 Task: Find connections with filter location Bhandāra with filter topic #Jobpostingwith filter profile language French with filter current company Yara Brasil with filter school Careers for Engineering students with filter industry Amusement Parks and Arcades with filter service category Interaction Design with filter keywords title Content Marketing Manager
Action: Mouse moved to (553, 74)
Screenshot: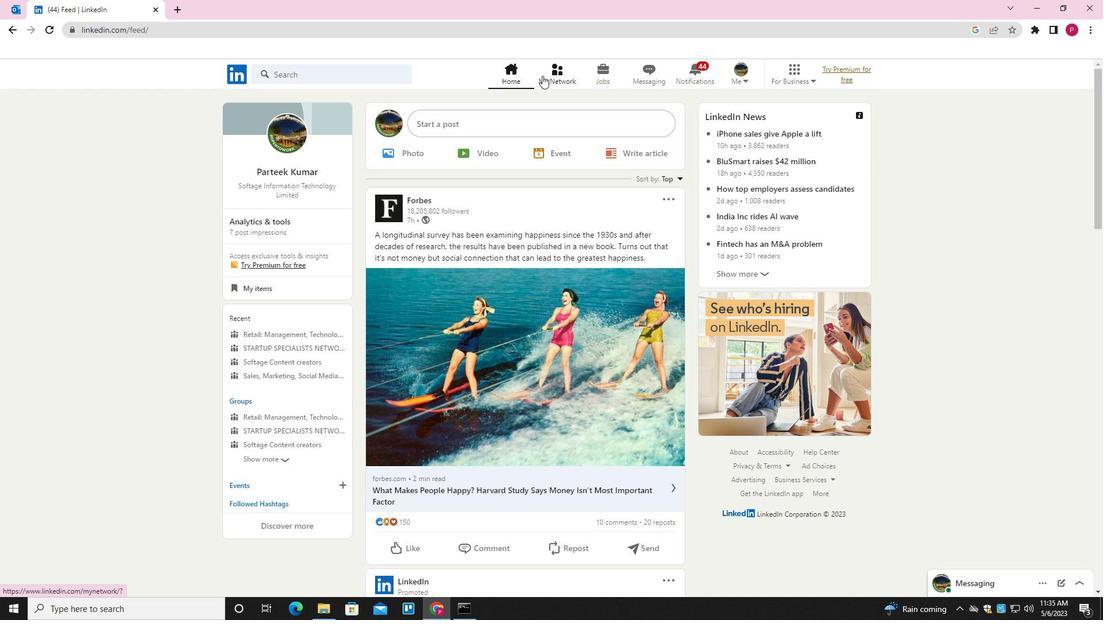 
Action: Mouse pressed left at (553, 74)
Screenshot: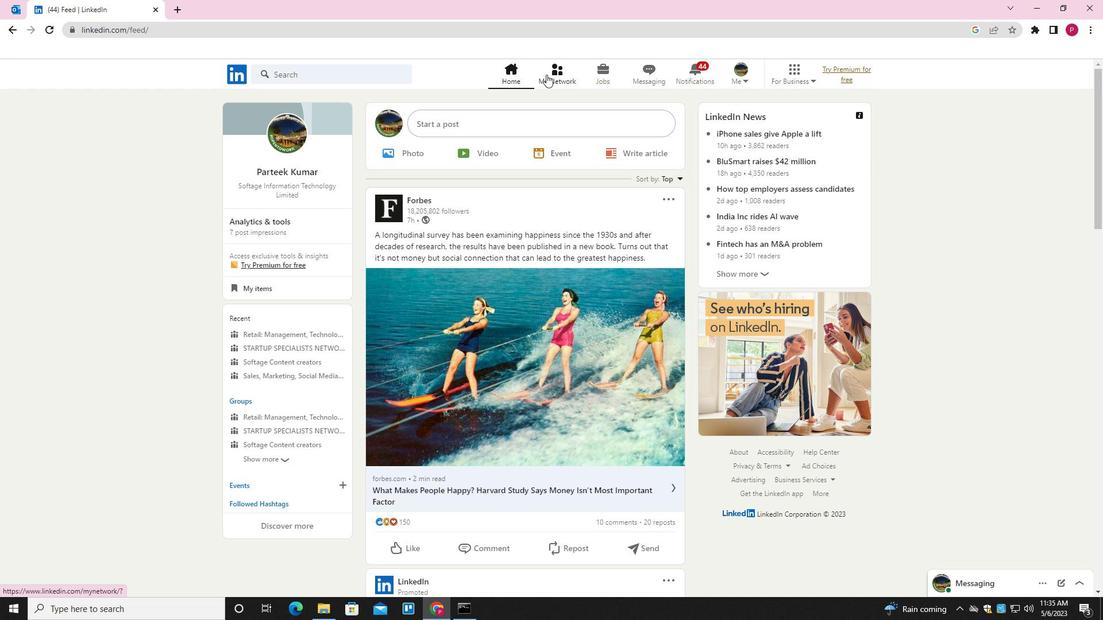 
Action: Mouse moved to (332, 137)
Screenshot: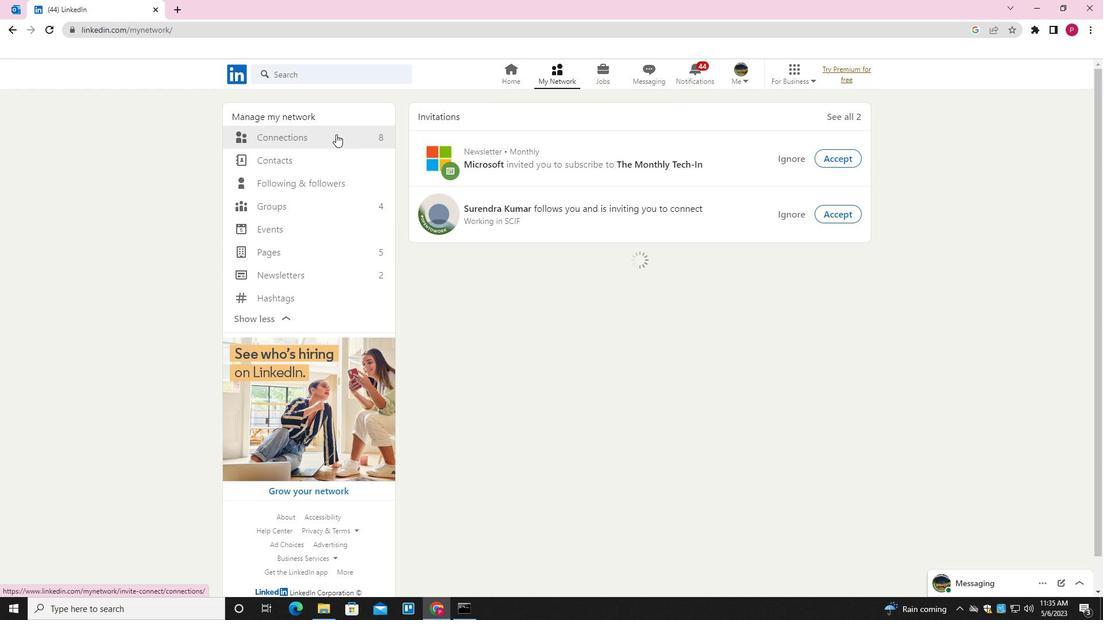 
Action: Mouse pressed left at (332, 137)
Screenshot: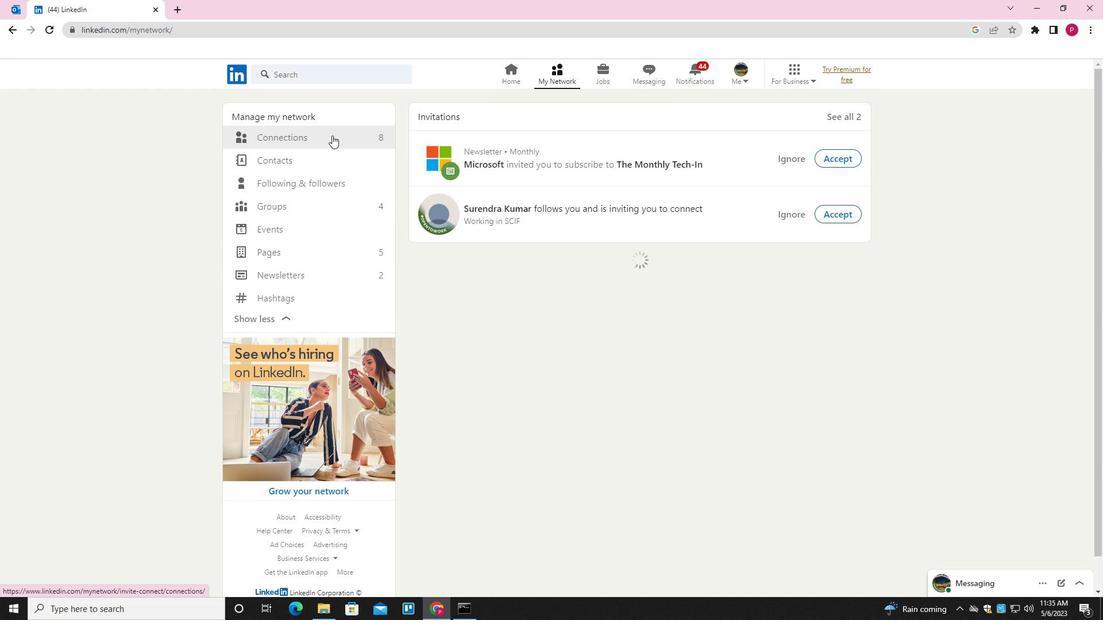 
Action: Mouse moved to (620, 134)
Screenshot: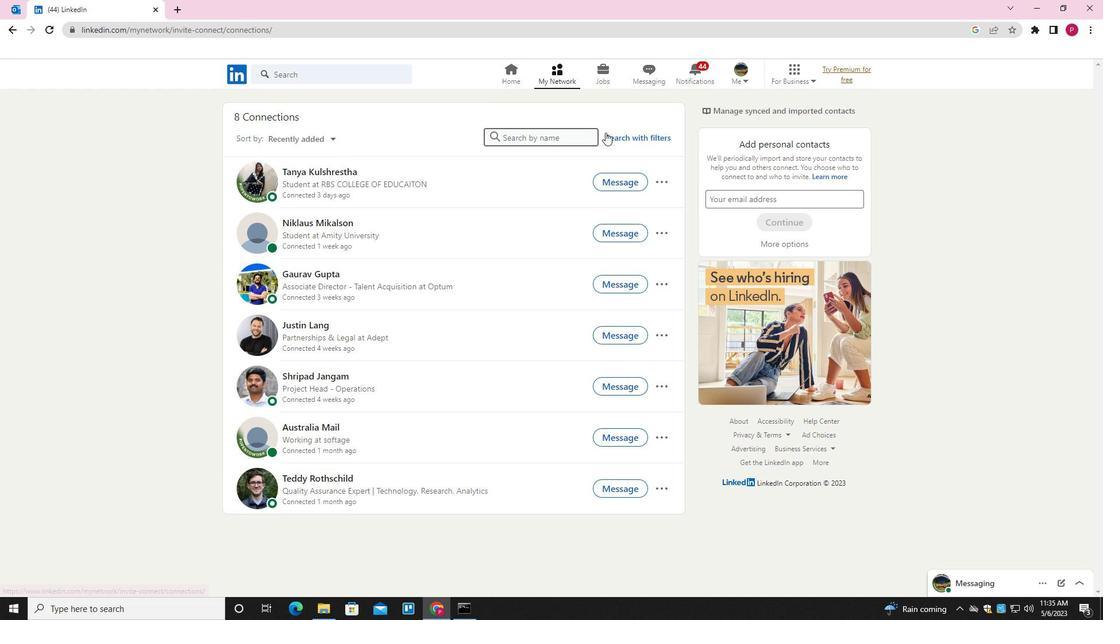 
Action: Mouse pressed left at (620, 134)
Screenshot: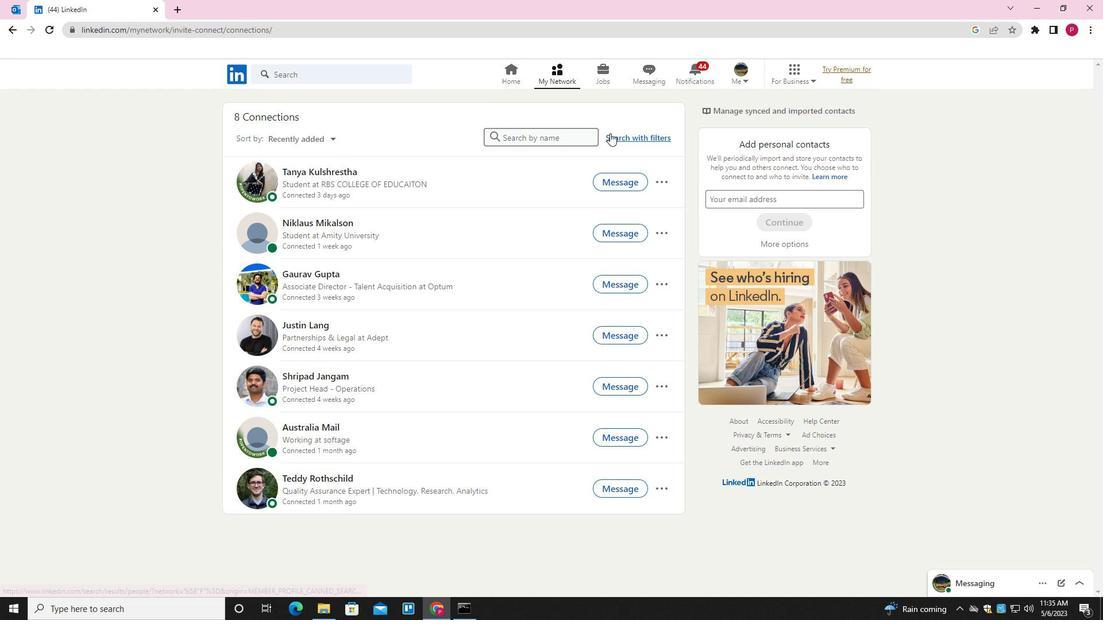 
Action: Mouse moved to (582, 104)
Screenshot: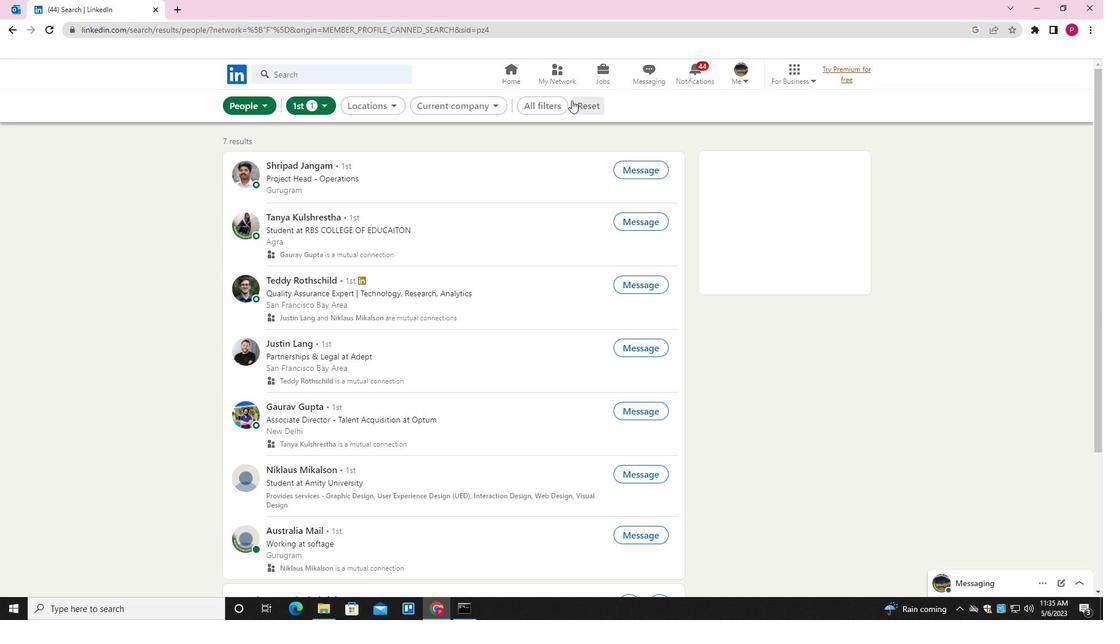 
Action: Mouse pressed left at (582, 104)
Screenshot: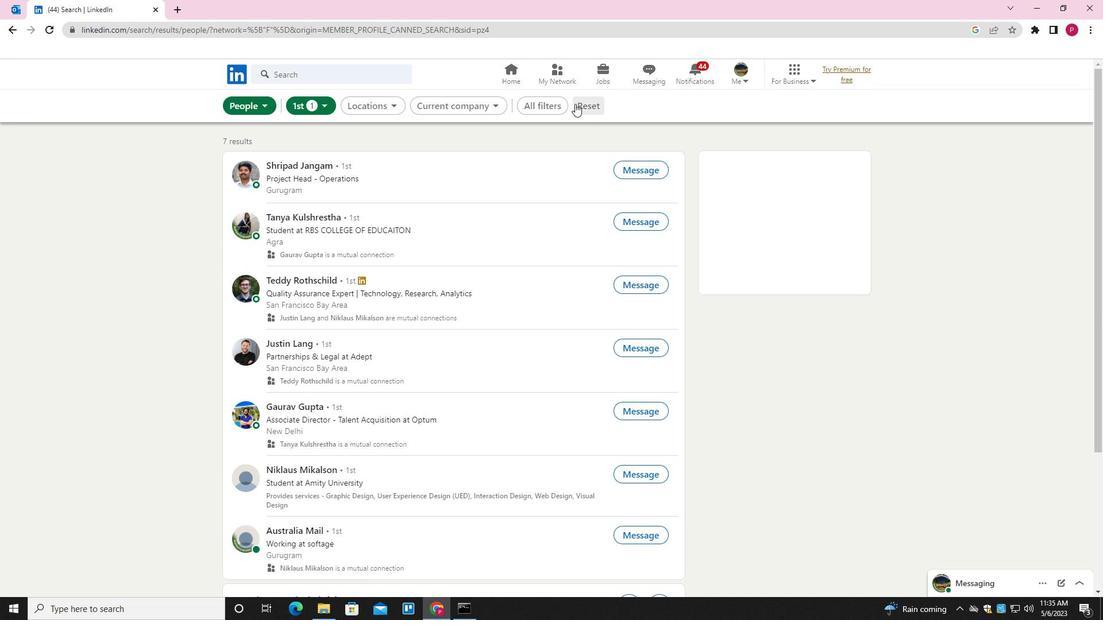 
Action: Mouse moved to (555, 105)
Screenshot: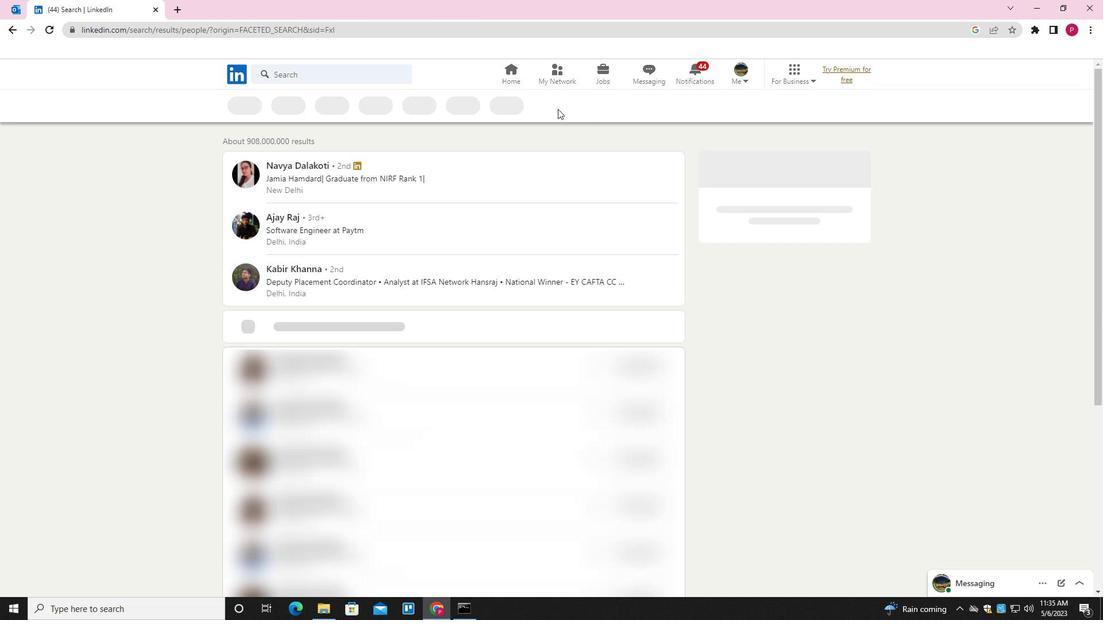
Action: Mouse pressed left at (555, 105)
Screenshot: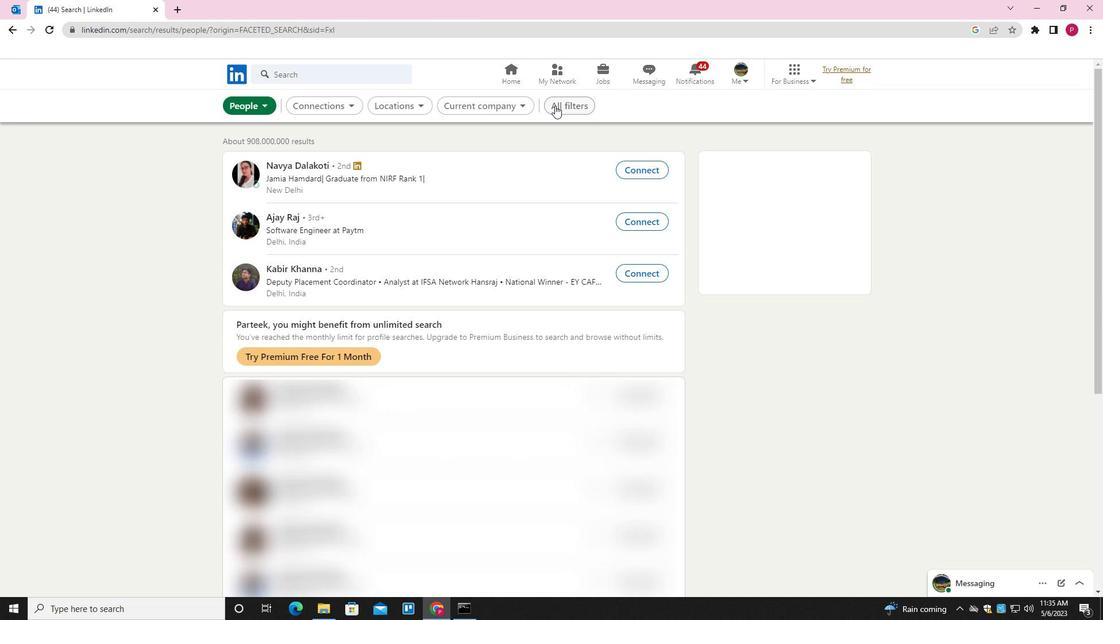 
Action: Mouse moved to (881, 291)
Screenshot: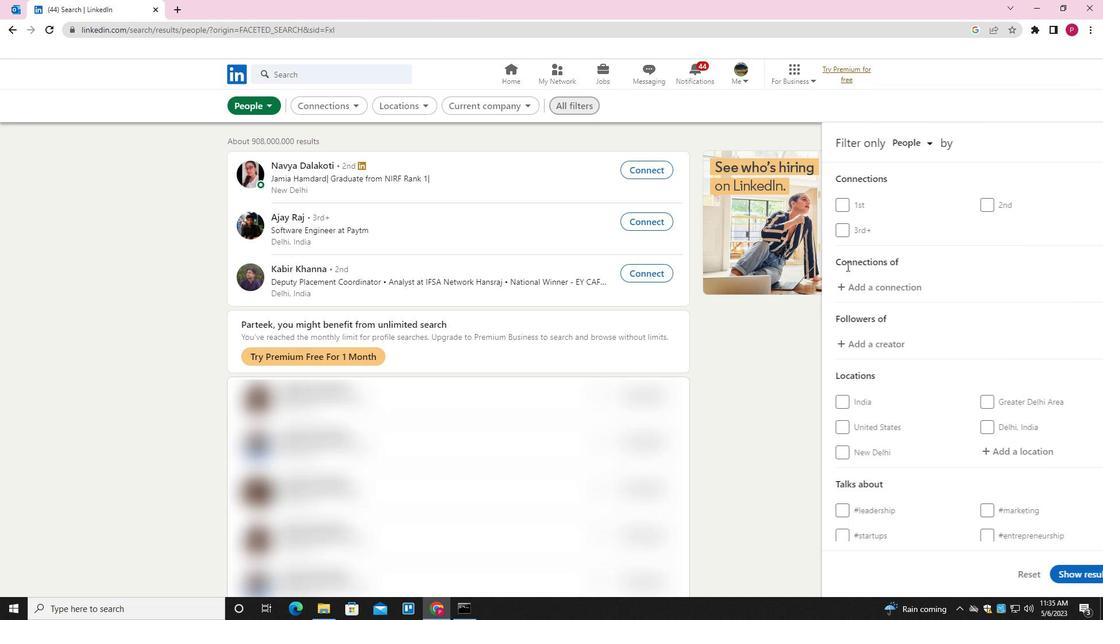 
Action: Mouse scrolled (881, 290) with delta (0, 0)
Screenshot: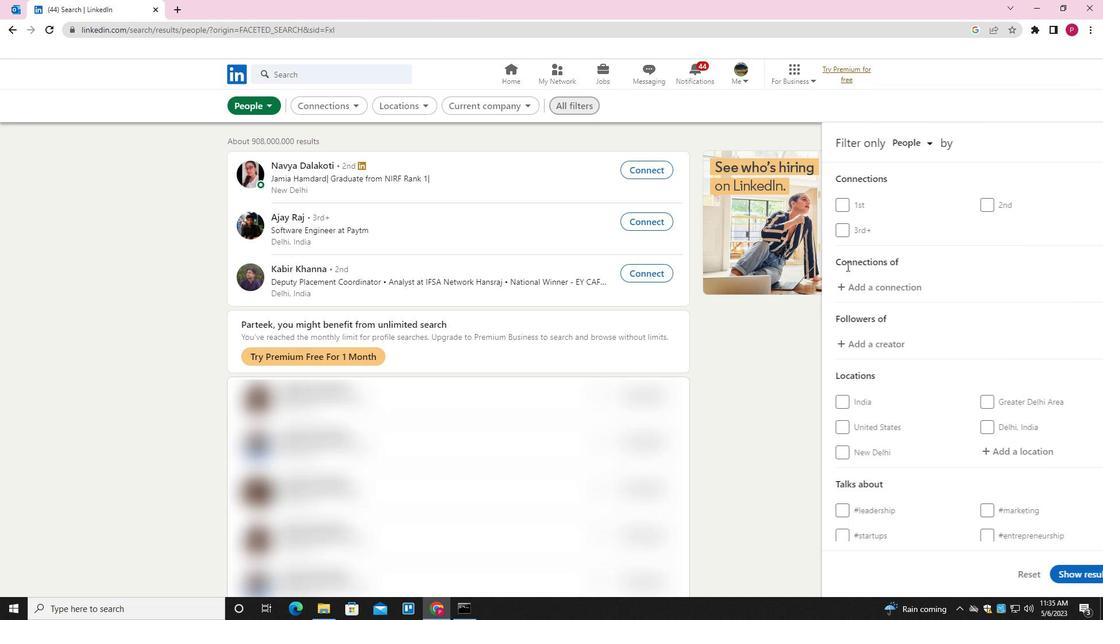 
Action: Mouse moved to (890, 296)
Screenshot: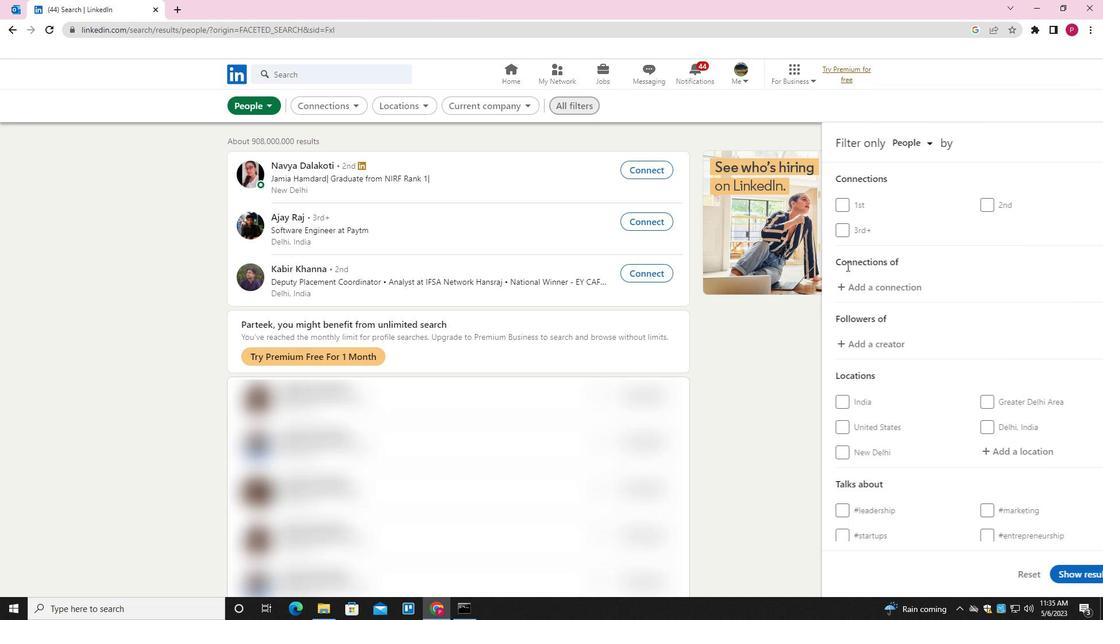 
Action: Mouse scrolled (890, 296) with delta (0, 0)
Screenshot: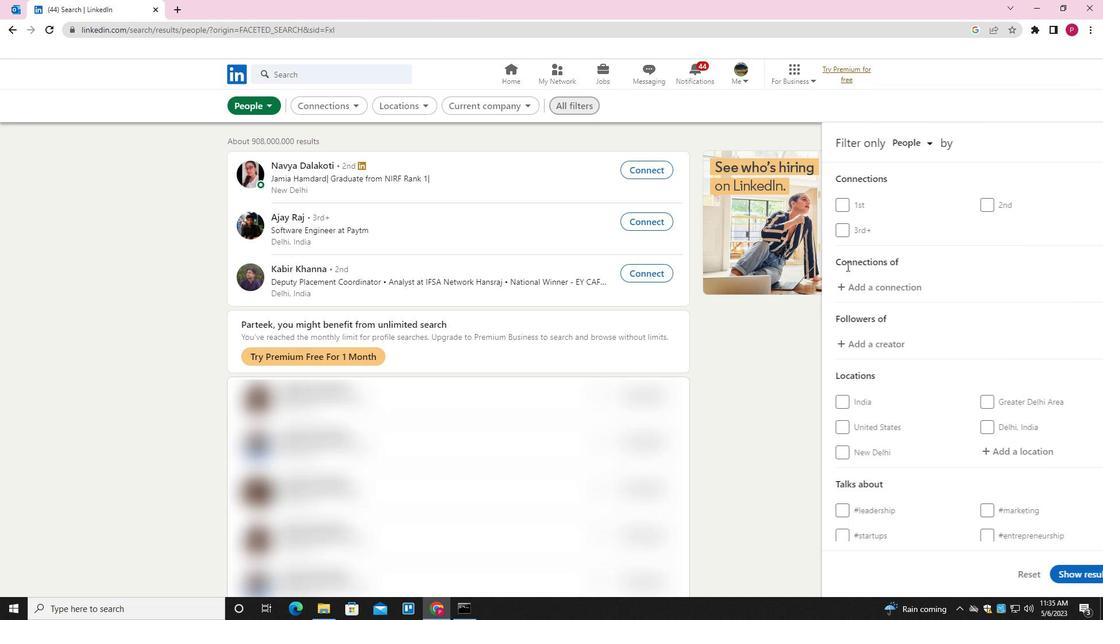 
Action: Mouse moved to (981, 333)
Screenshot: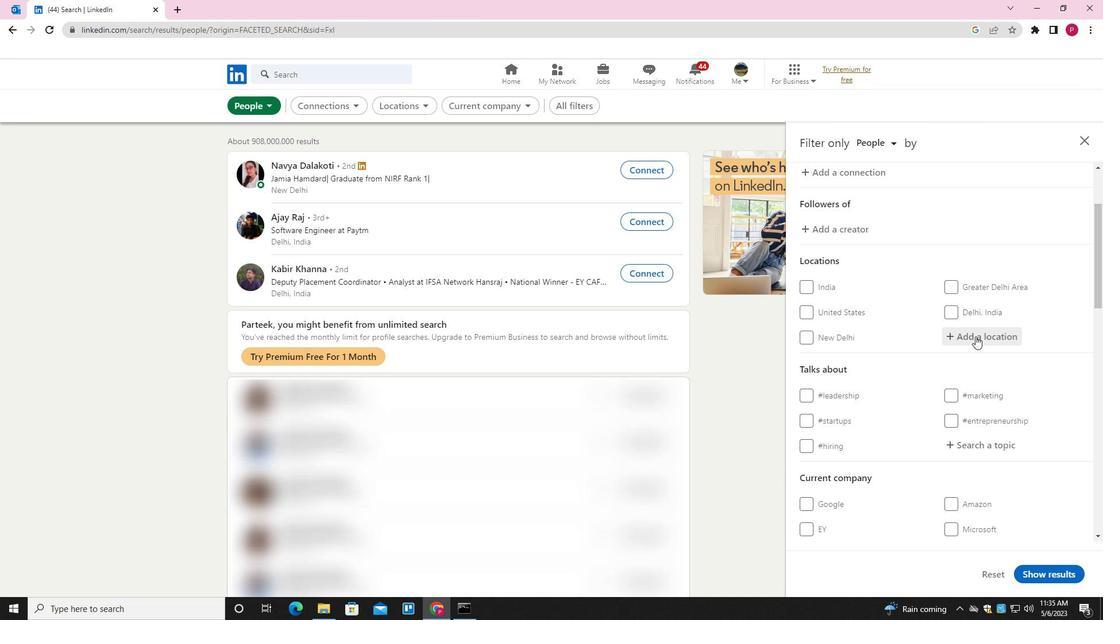 
Action: Mouse pressed left at (981, 333)
Screenshot: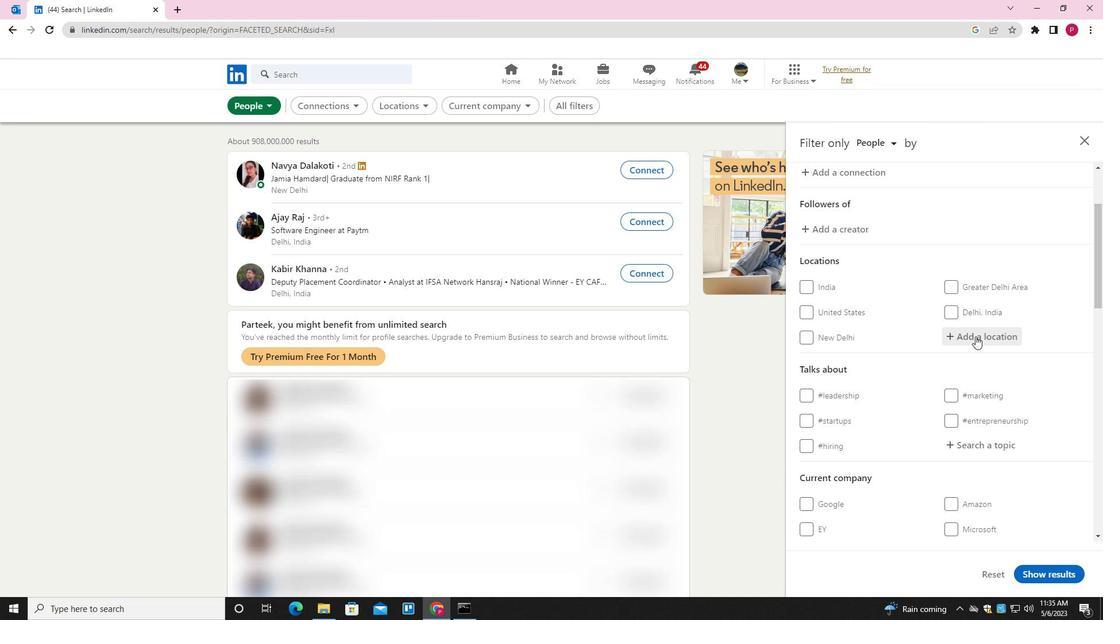 
Action: Mouse moved to (982, 333)
Screenshot: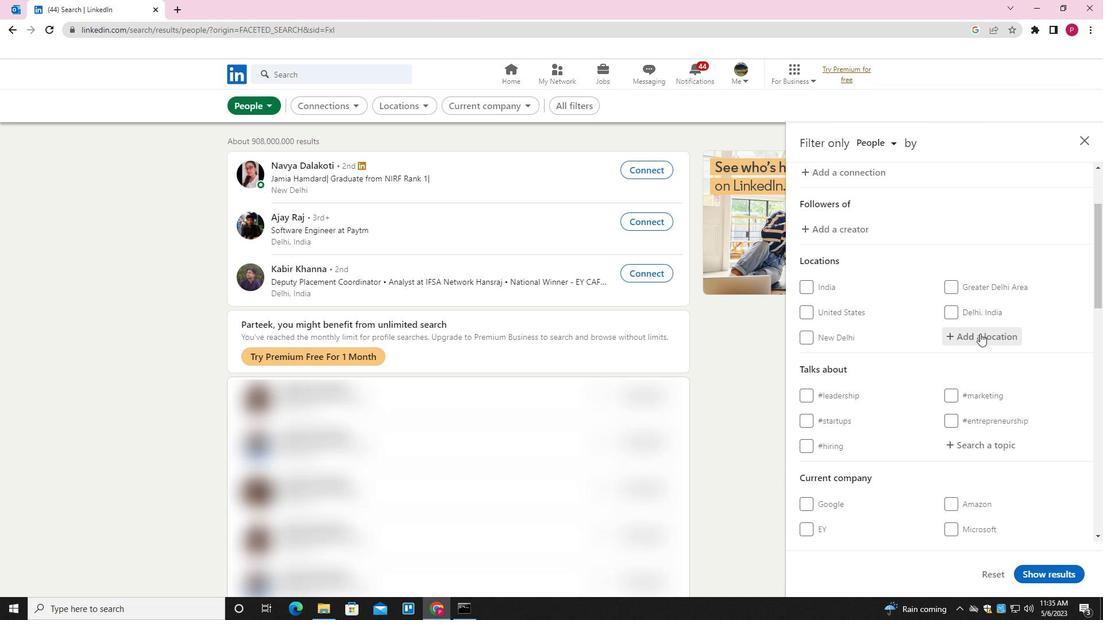 
Action: Key pressed <Key.shift>BHANDARA<Key.space><Key.down><Key.enter>
Screenshot: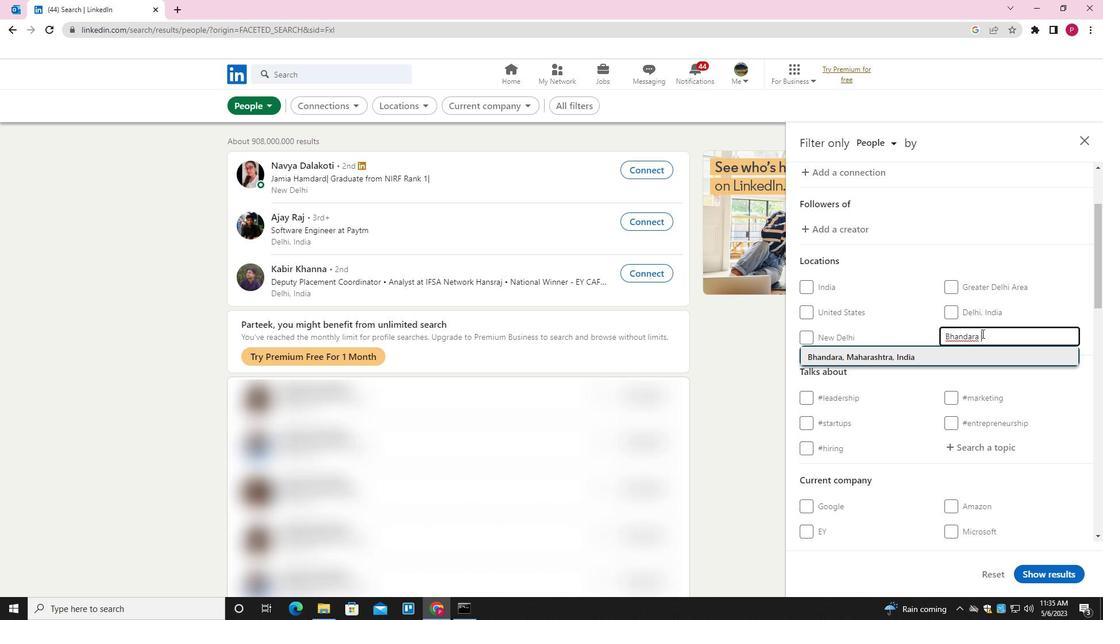 
Action: Mouse moved to (981, 377)
Screenshot: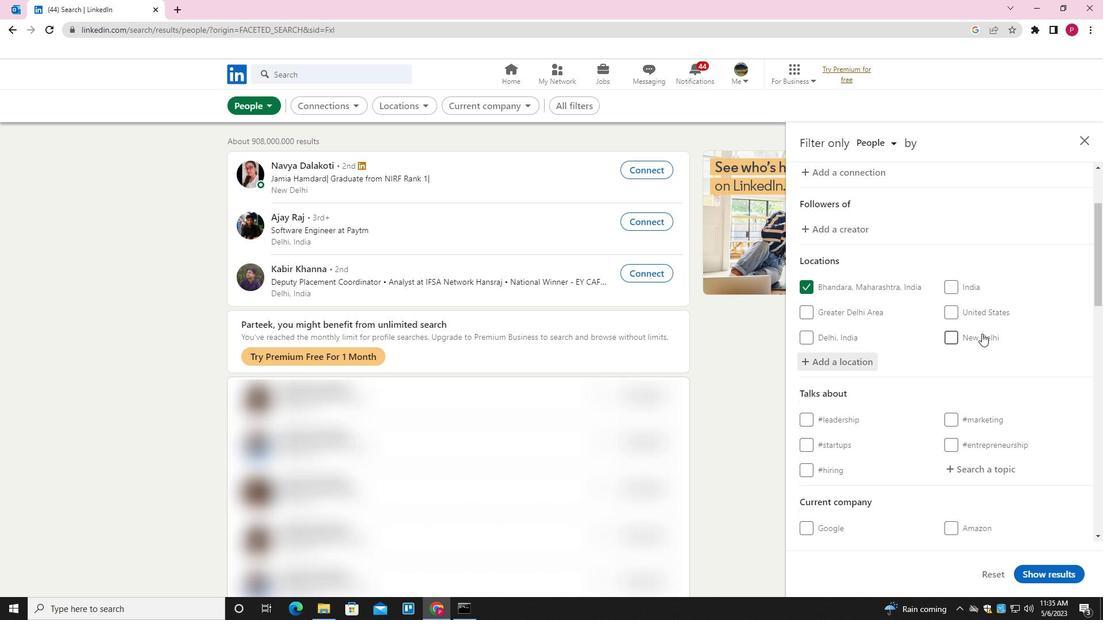
Action: Mouse scrolled (981, 377) with delta (0, 0)
Screenshot: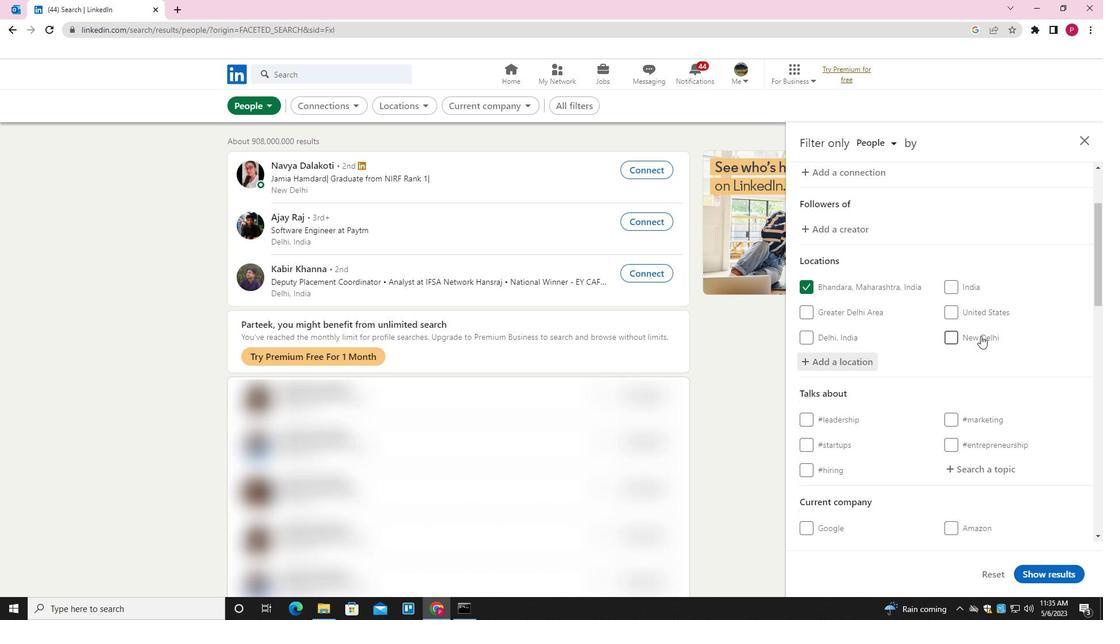 
Action: Mouse scrolled (981, 377) with delta (0, 0)
Screenshot: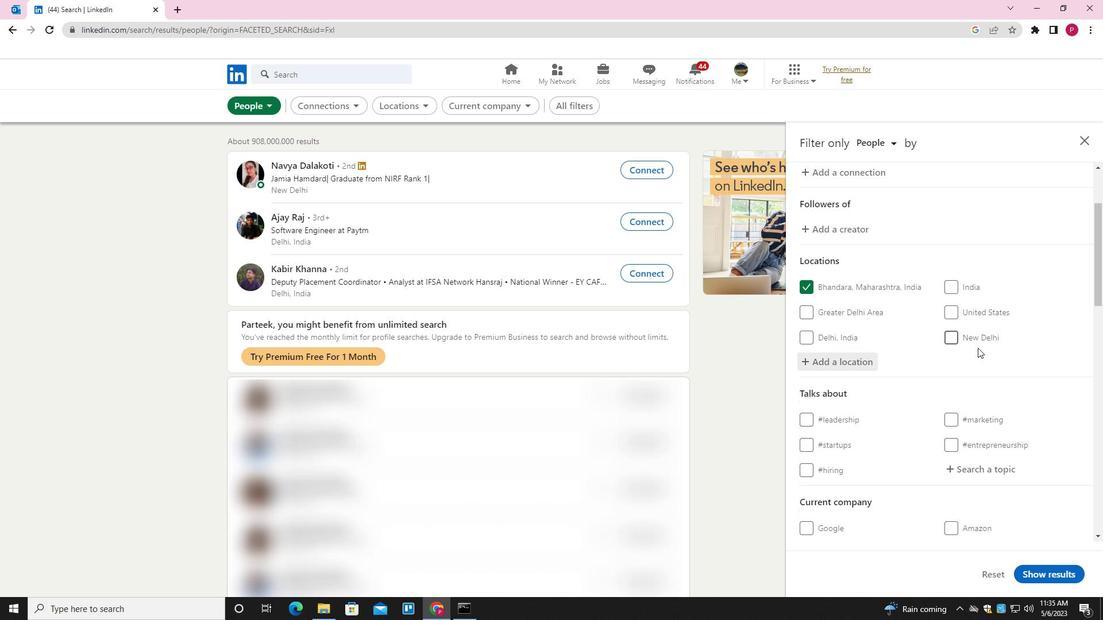 
Action: Mouse scrolled (981, 377) with delta (0, 0)
Screenshot: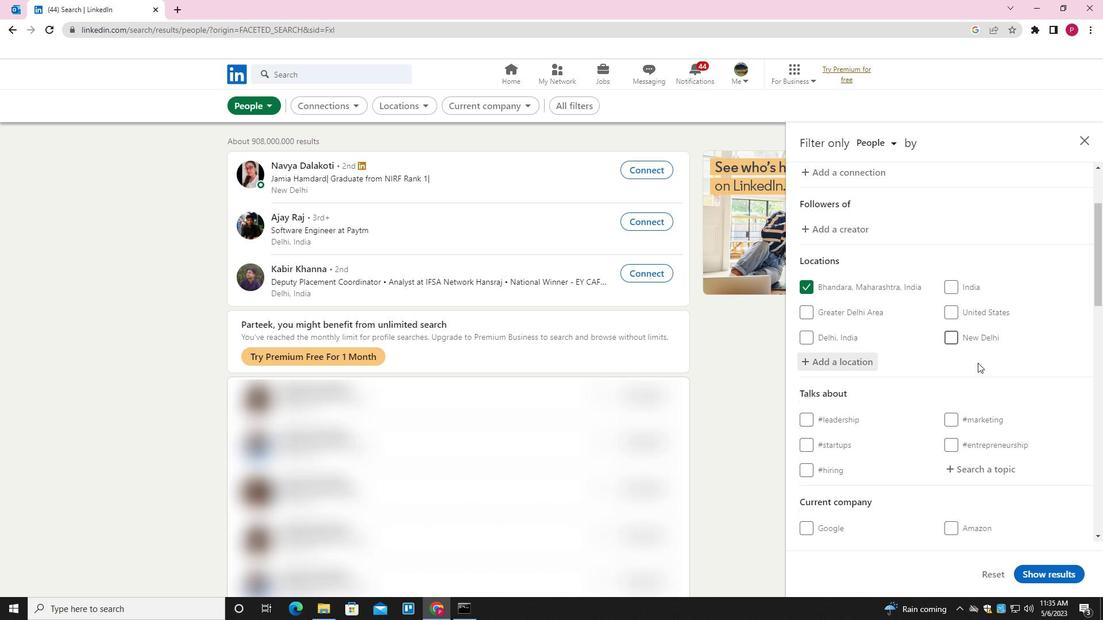 
Action: Mouse moved to (991, 294)
Screenshot: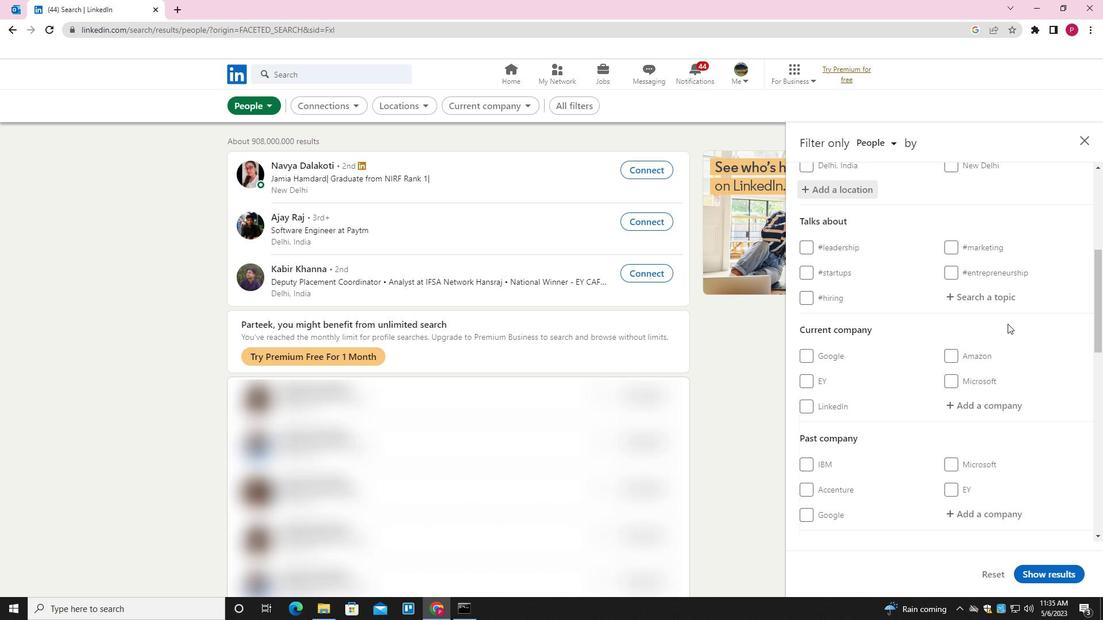 
Action: Mouse pressed left at (991, 294)
Screenshot: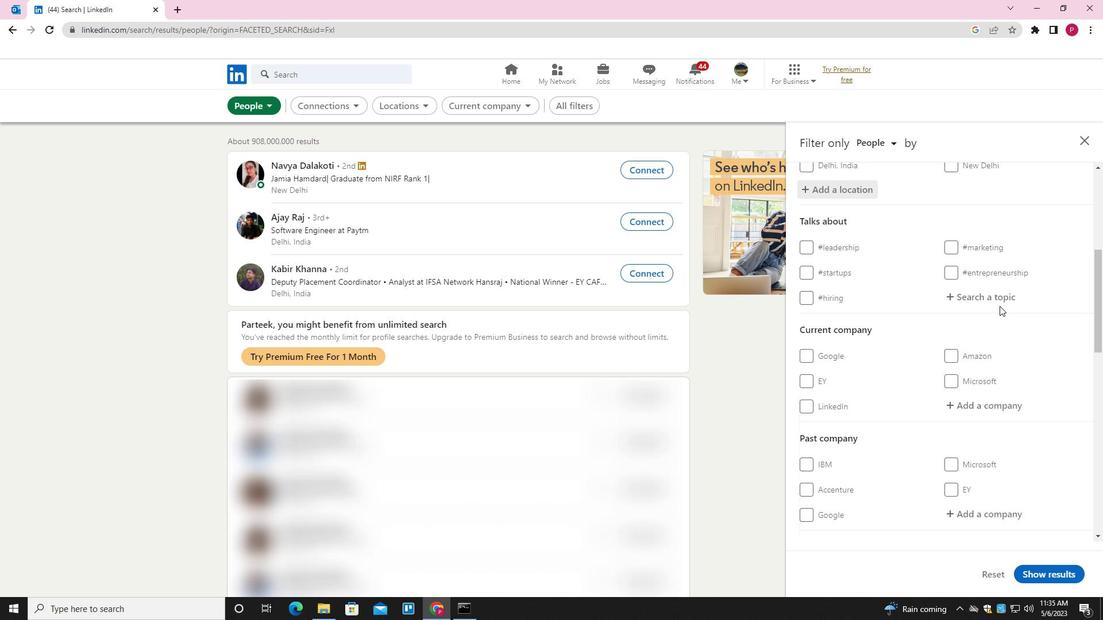 
Action: Key pressed JOBP<Key.backspace>POSTING<Key.down><Key.enter>
Screenshot: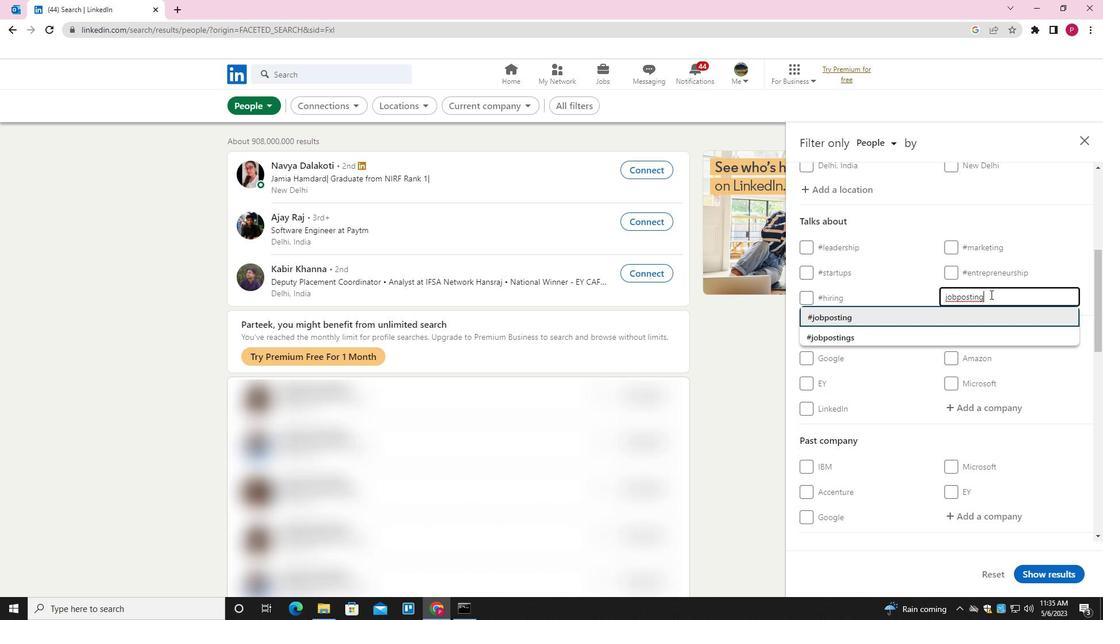
Action: Mouse moved to (942, 344)
Screenshot: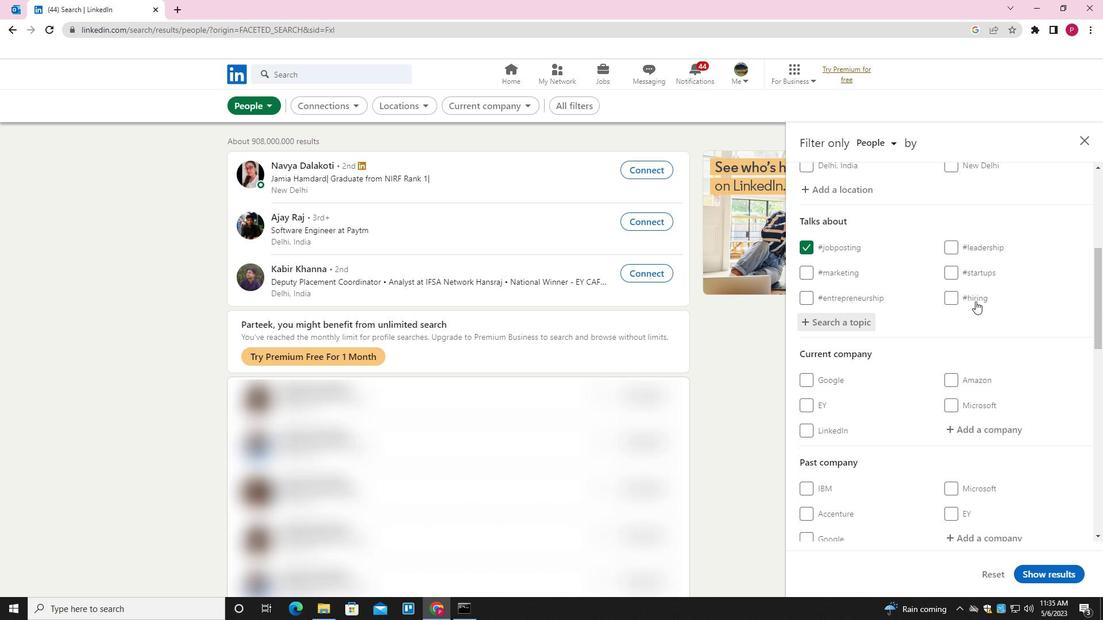 
Action: Mouse scrolled (942, 344) with delta (0, 0)
Screenshot: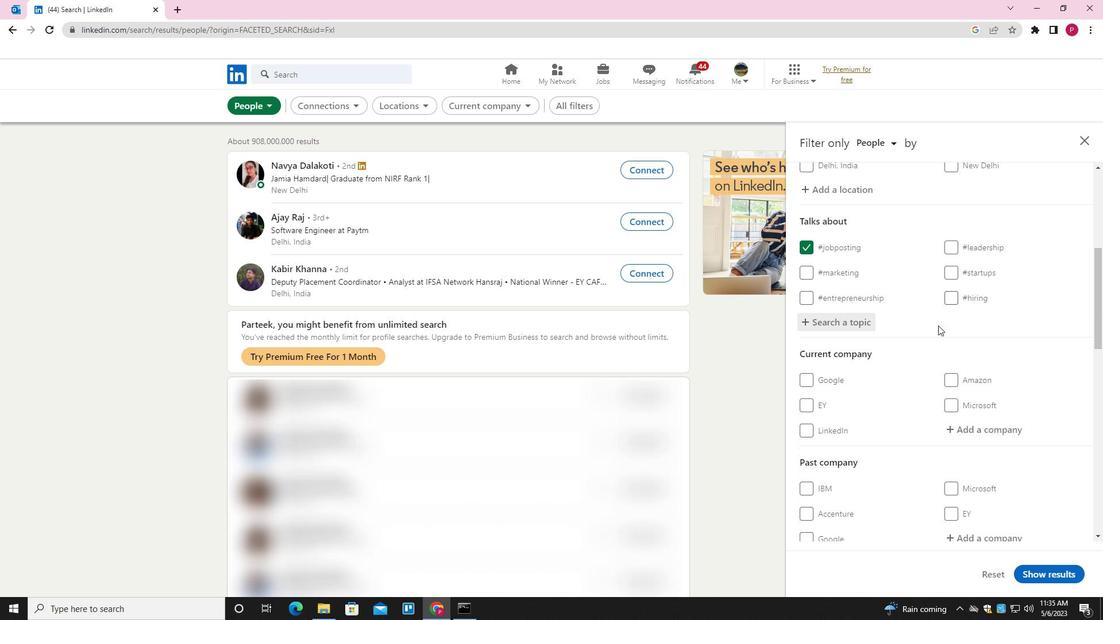 
Action: Mouse scrolled (942, 344) with delta (0, 0)
Screenshot: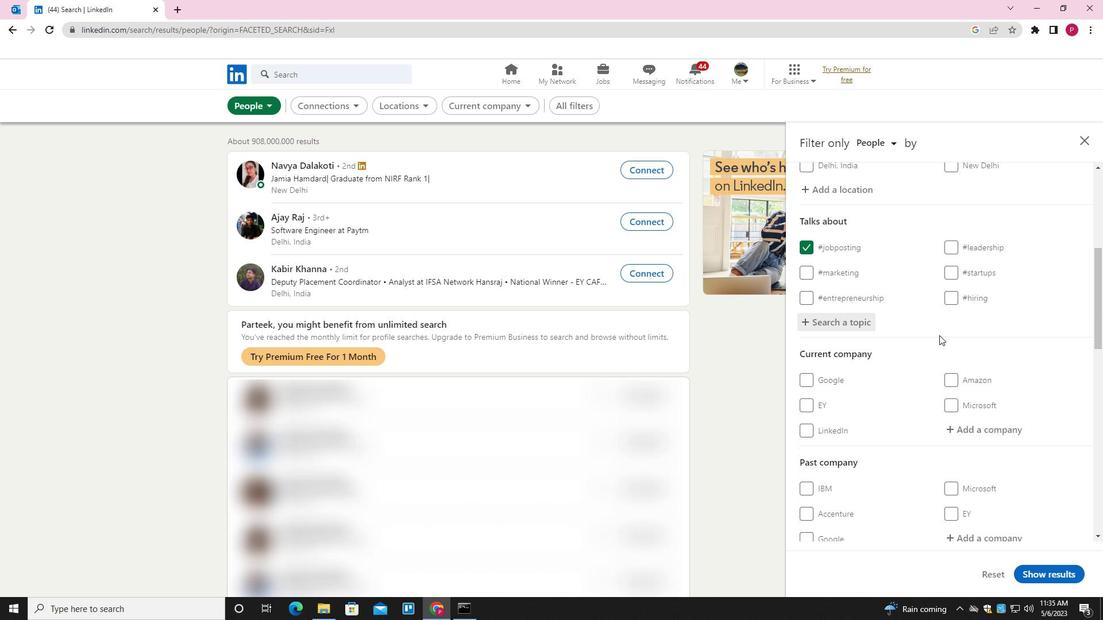 
Action: Mouse scrolled (942, 344) with delta (0, 0)
Screenshot: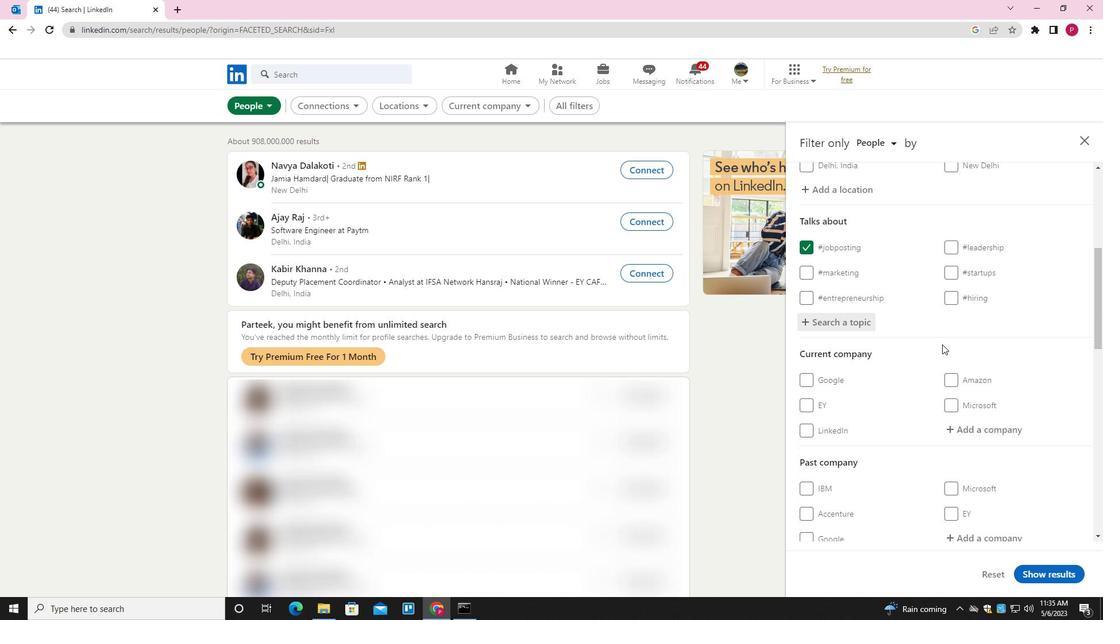 
Action: Mouse moved to (945, 348)
Screenshot: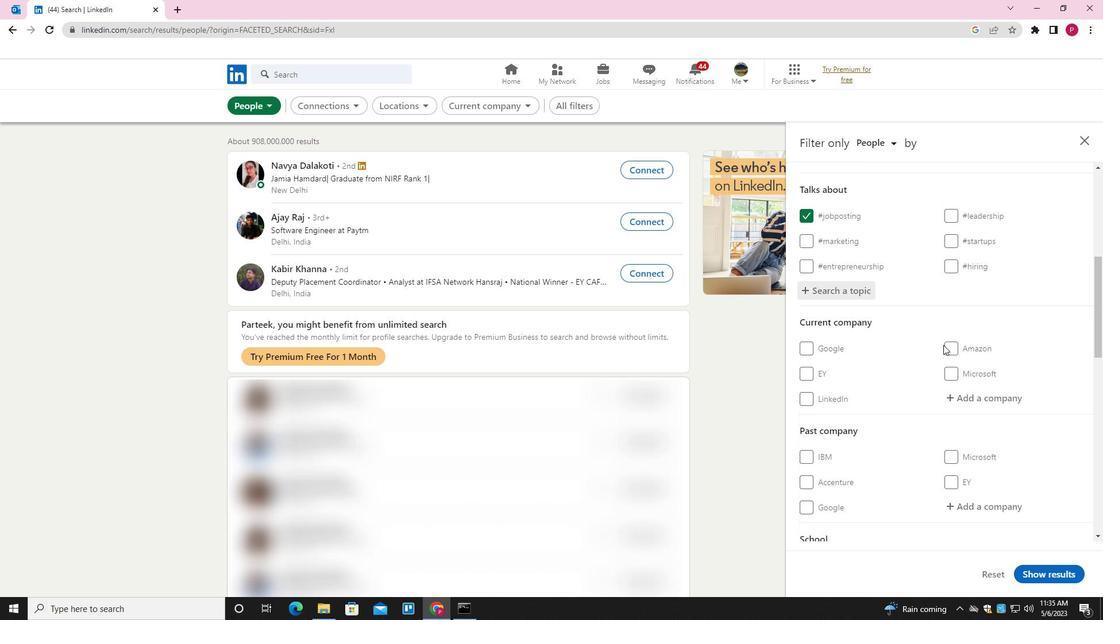 
Action: Mouse scrolled (945, 348) with delta (0, 0)
Screenshot: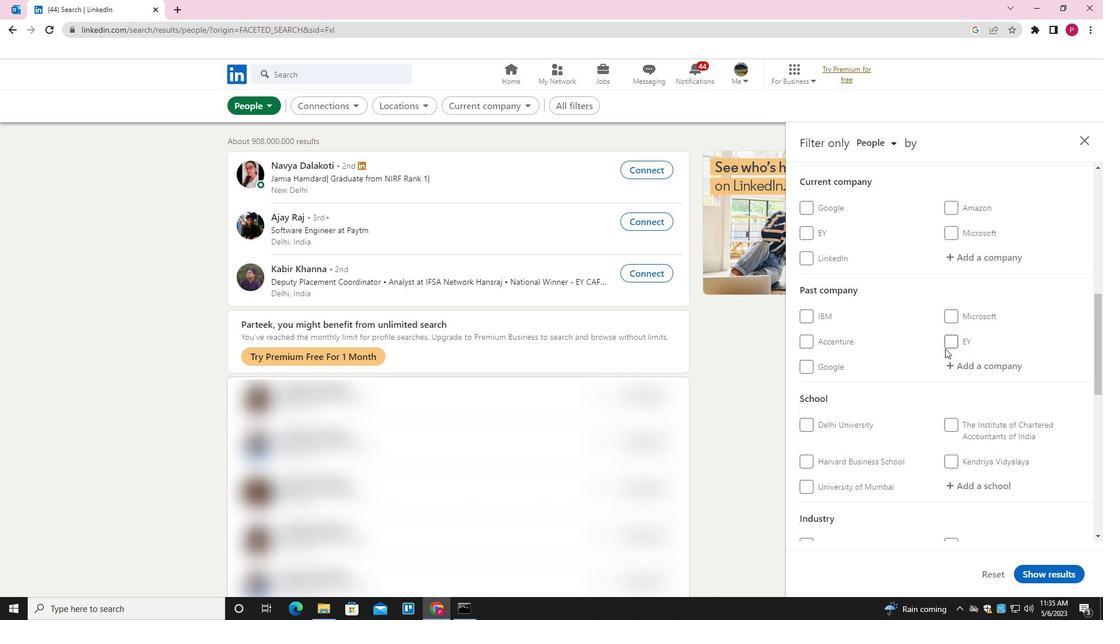 
Action: Mouse scrolled (945, 348) with delta (0, 0)
Screenshot: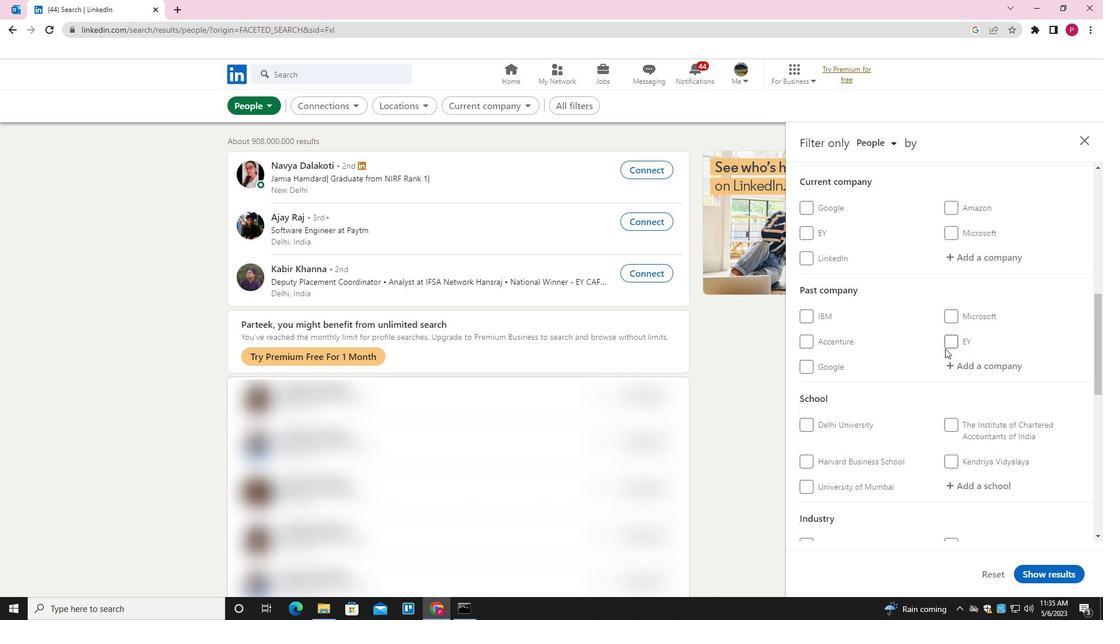 
Action: Mouse scrolled (945, 348) with delta (0, 0)
Screenshot: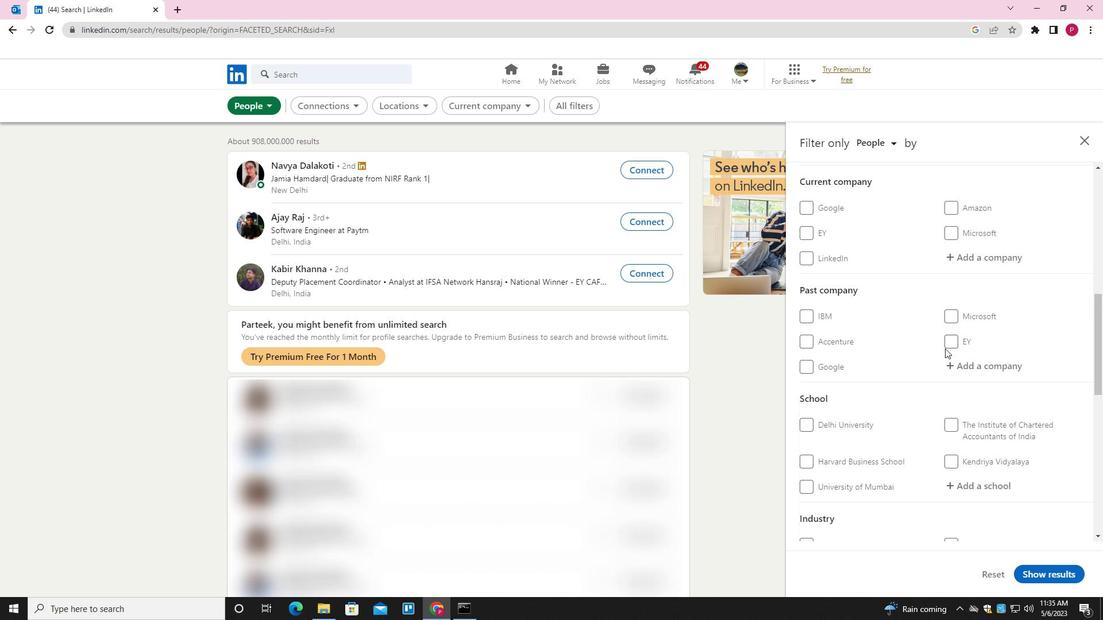 
Action: Mouse moved to (936, 354)
Screenshot: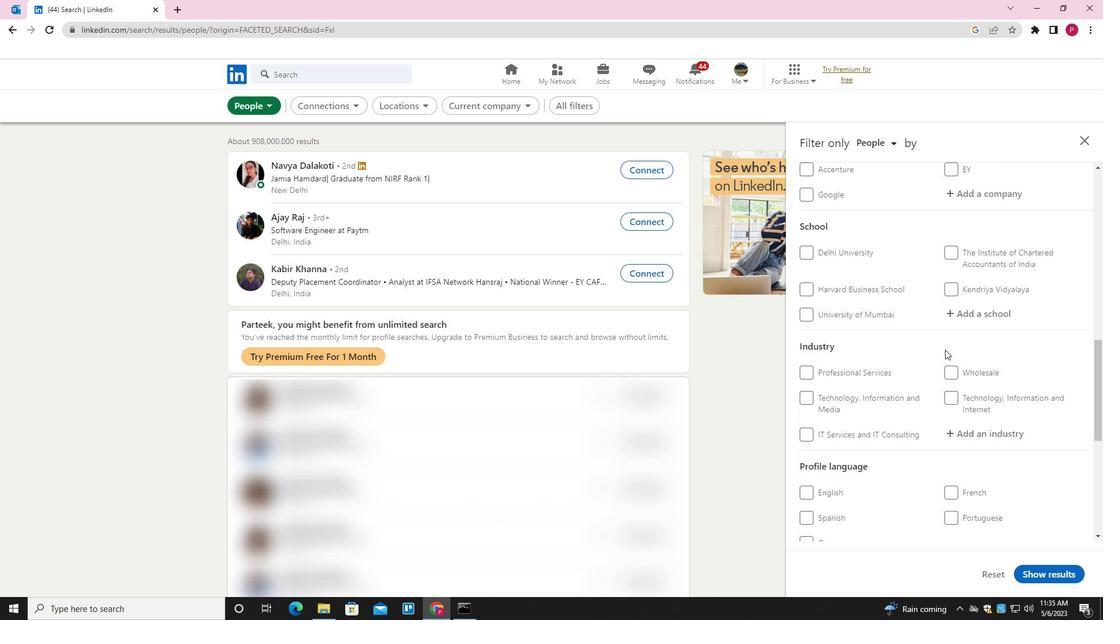 
Action: Mouse scrolled (936, 354) with delta (0, 0)
Screenshot: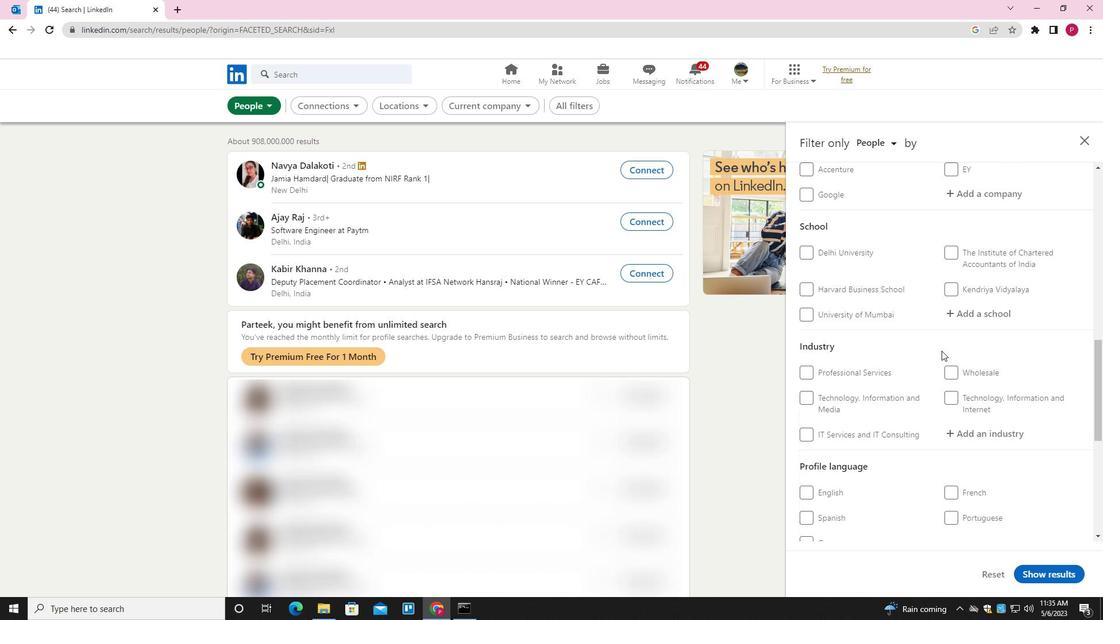 
Action: Mouse scrolled (936, 354) with delta (0, 0)
Screenshot: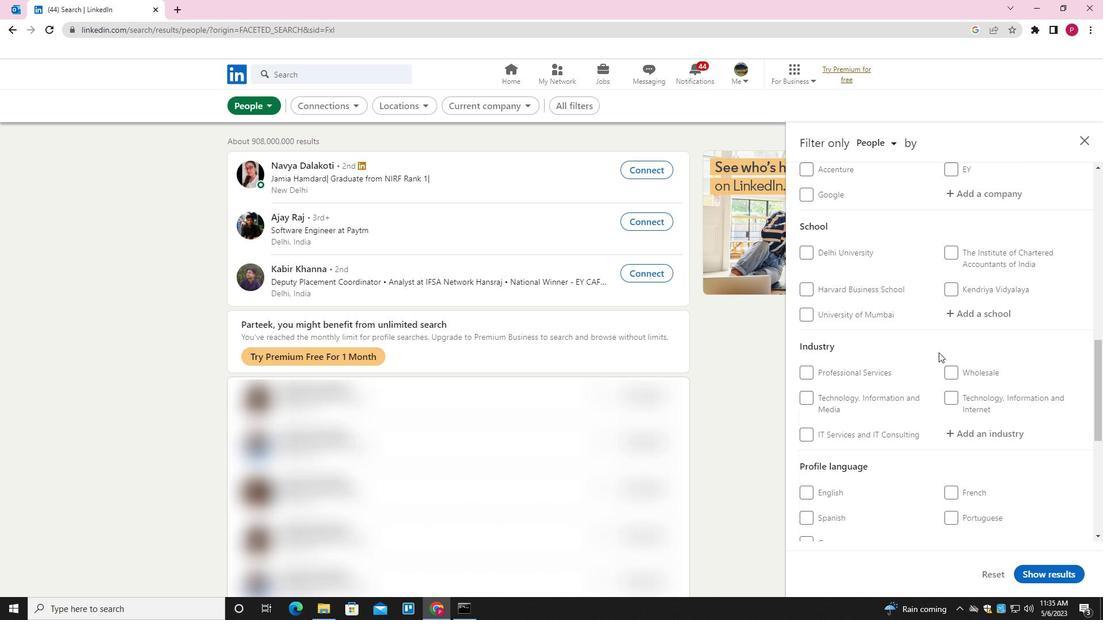 
Action: Mouse scrolled (936, 354) with delta (0, 0)
Screenshot: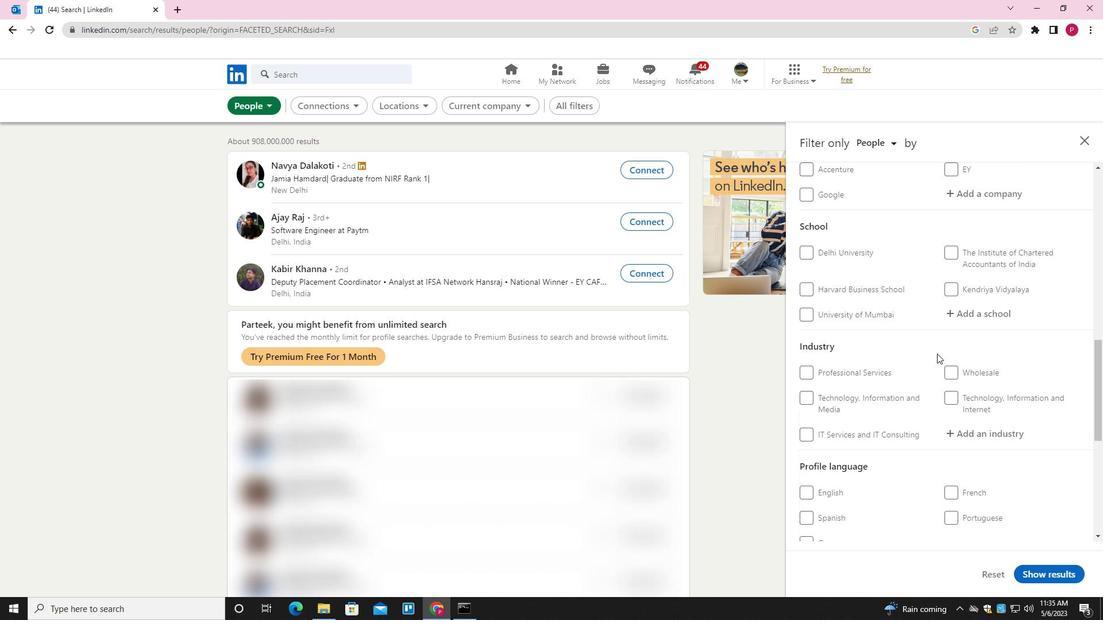 
Action: Mouse scrolled (936, 354) with delta (0, 0)
Screenshot: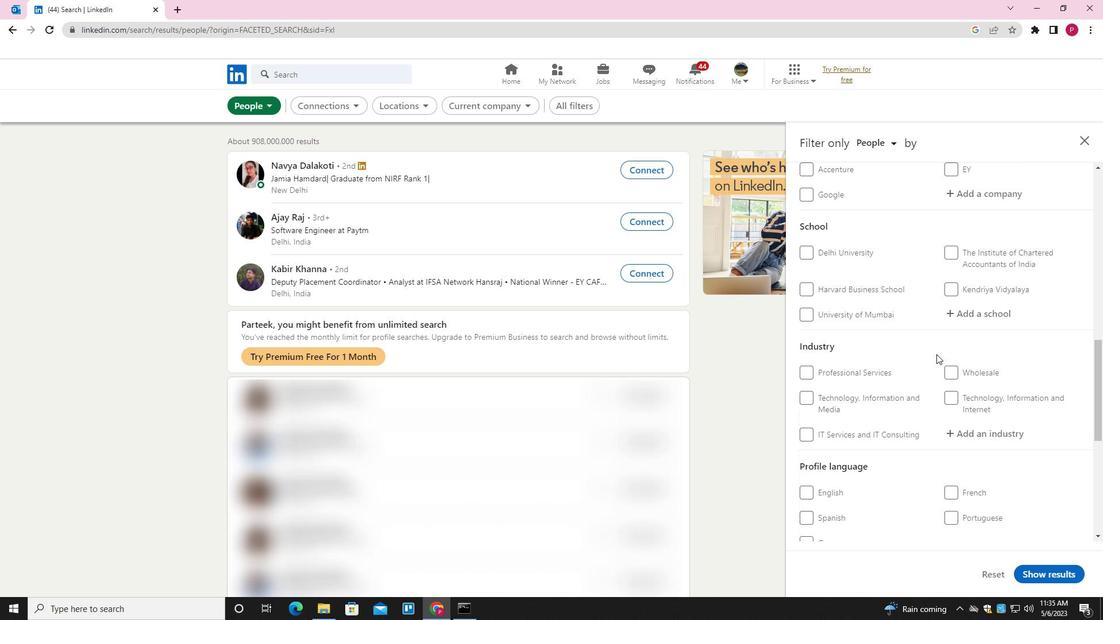 
Action: Mouse moved to (952, 263)
Screenshot: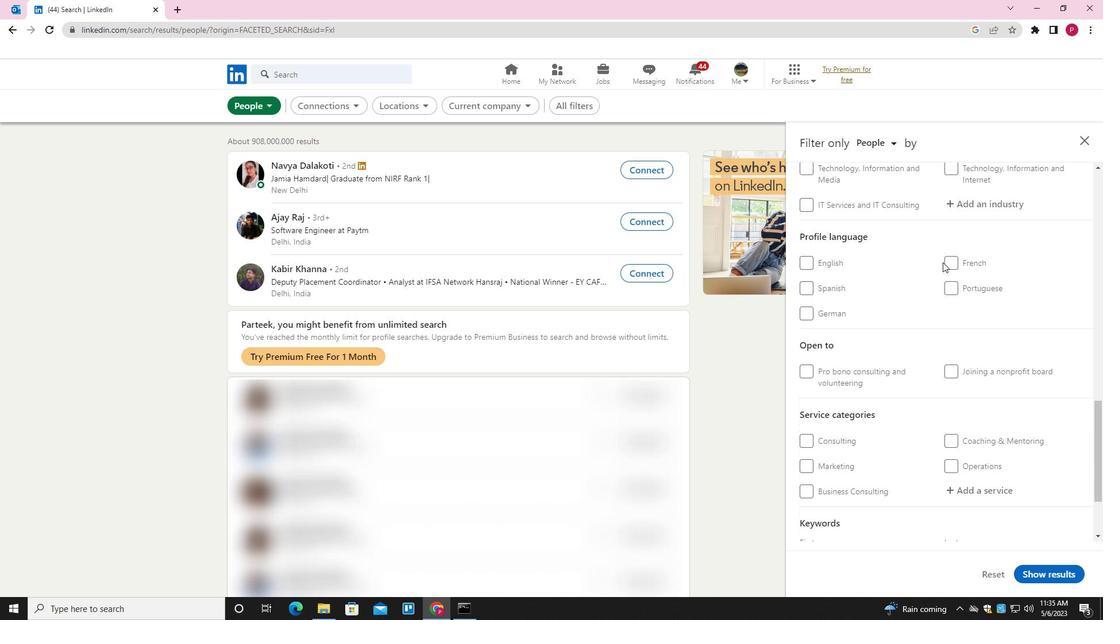 
Action: Mouse pressed left at (952, 263)
Screenshot: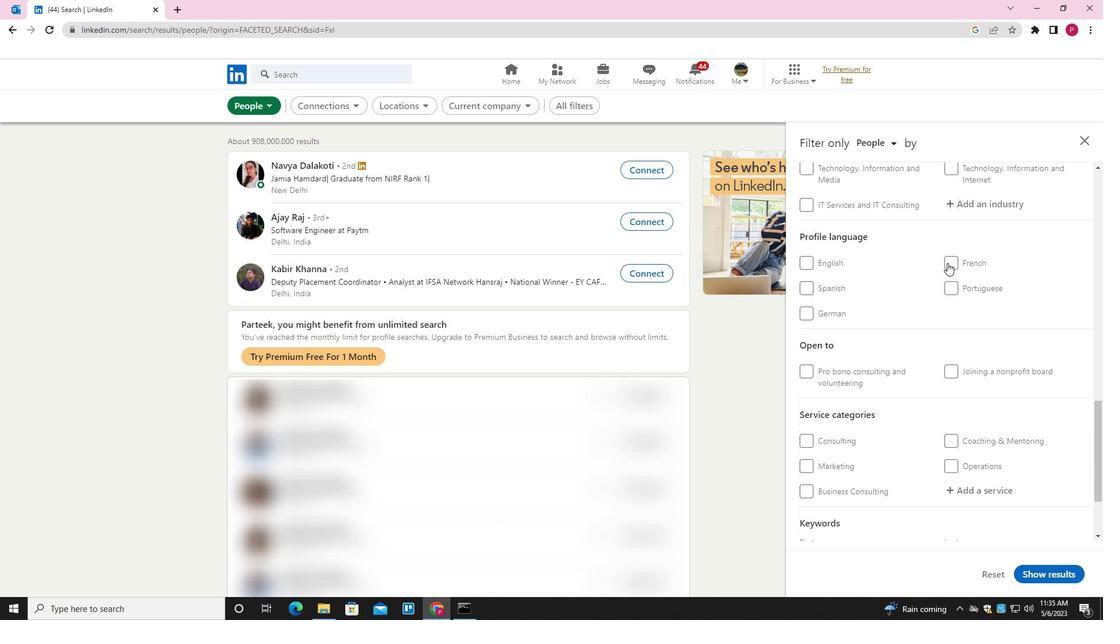 
Action: Mouse moved to (874, 330)
Screenshot: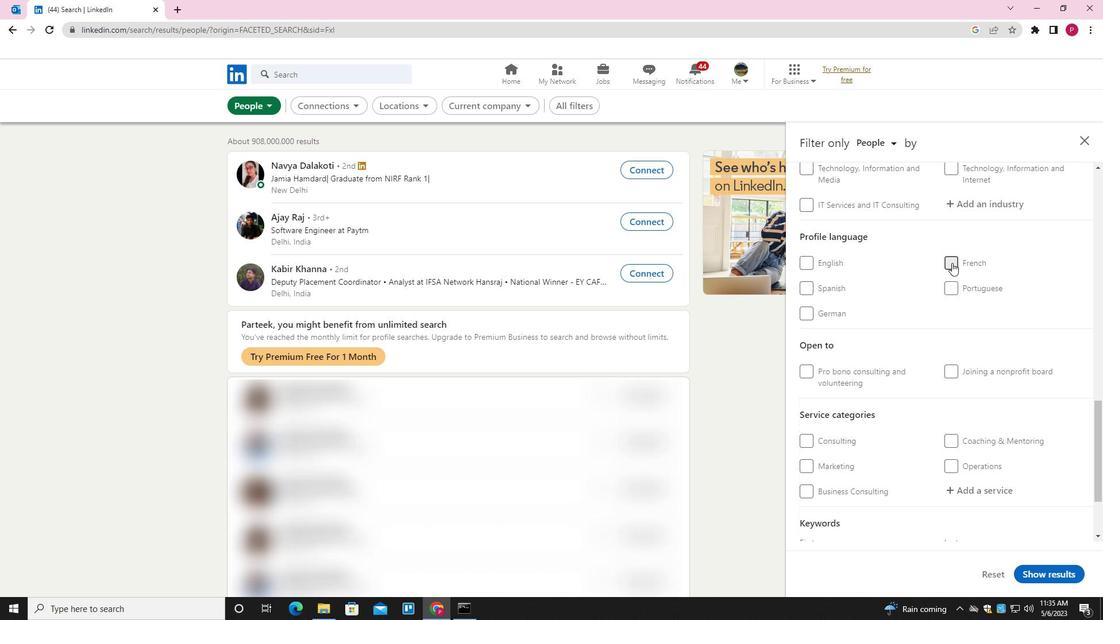 
Action: Mouse scrolled (874, 331) with delta (0, 0)
Screenshot: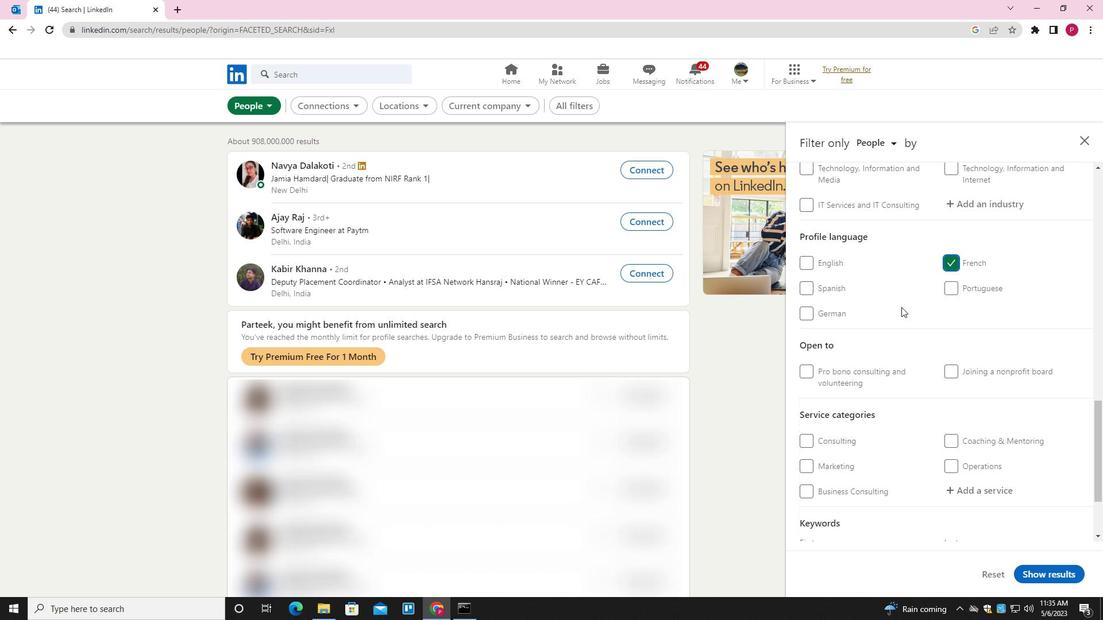 
Action: Mouse scrolled (874, 331) with delta (0, 0)
Screenshot: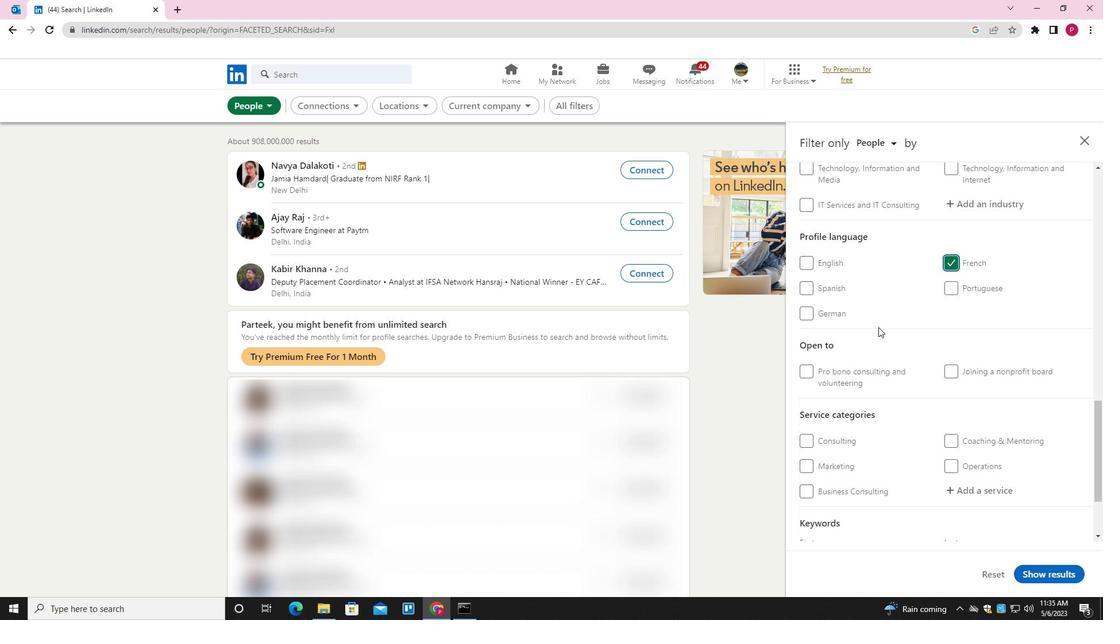 
Action: Mouse scrolled (874, 331) with delta (0, 0)
Screenshot: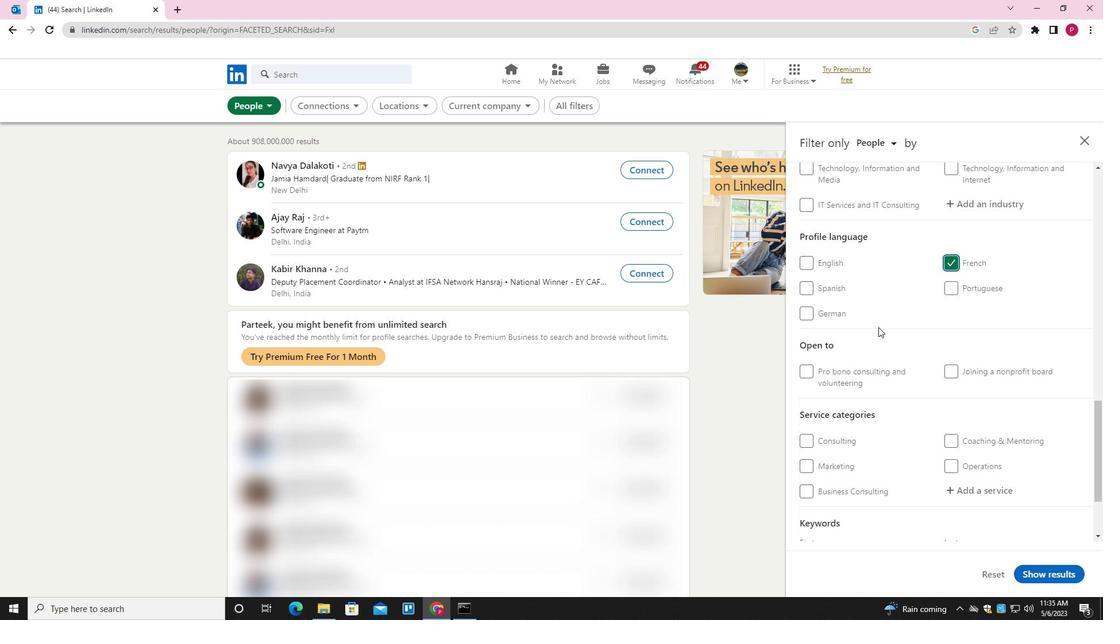 
Action: Mouse scrolled (874, 331) with delta (0, 0)
Screenshot: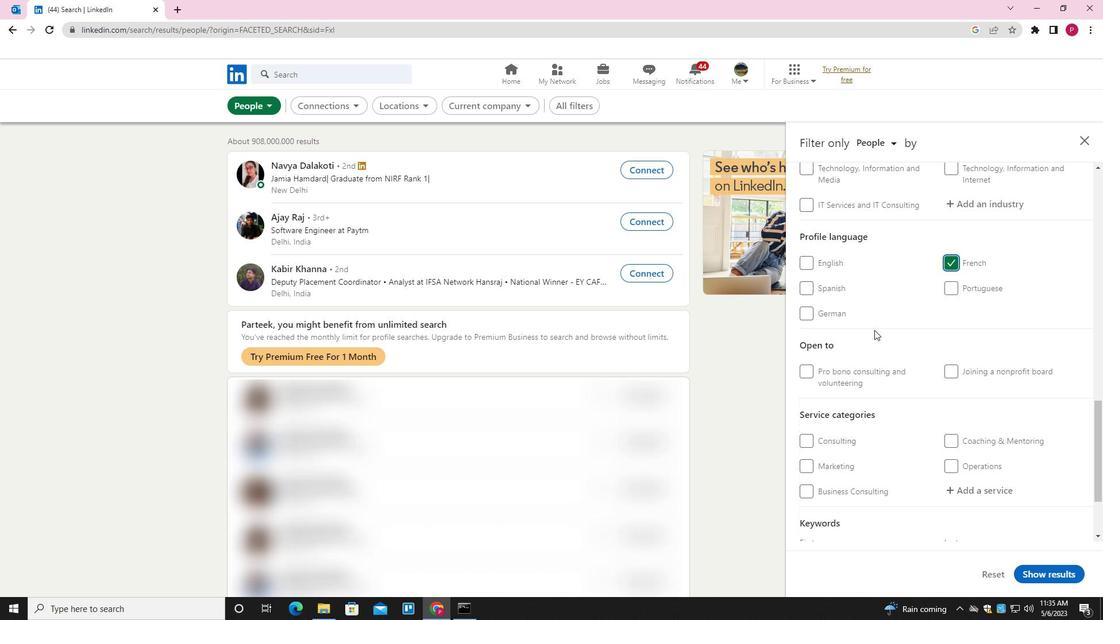 
Action: Mouse scrolled (874, 331) with delta (0, 0)
Screenshot: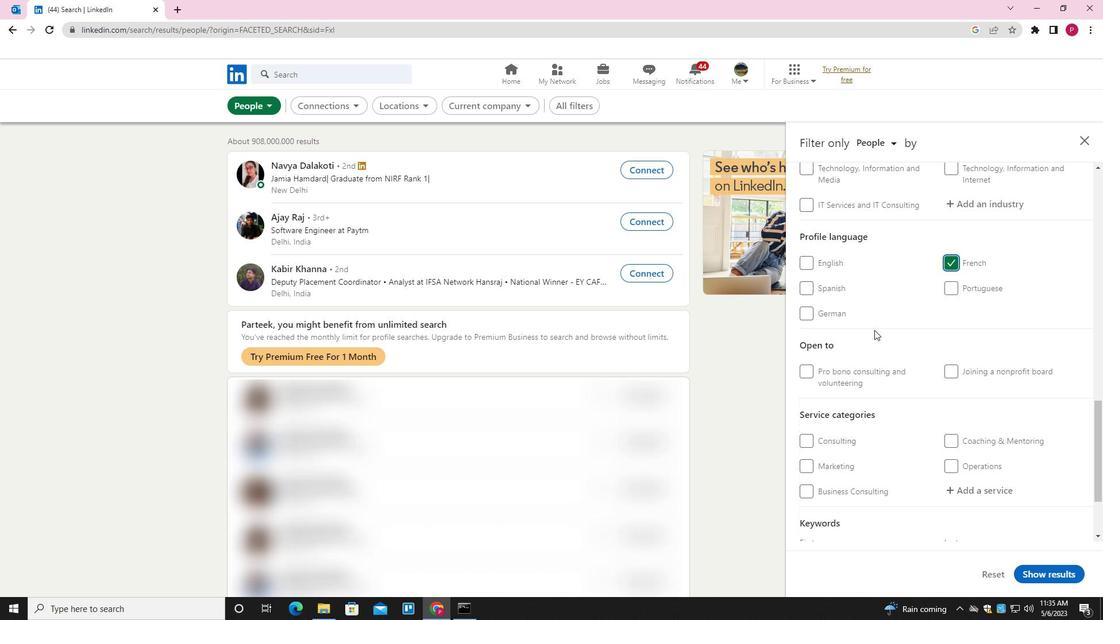 
Action: Mouse scrolled (874, 331) with delta (0, 0)
Screenshot: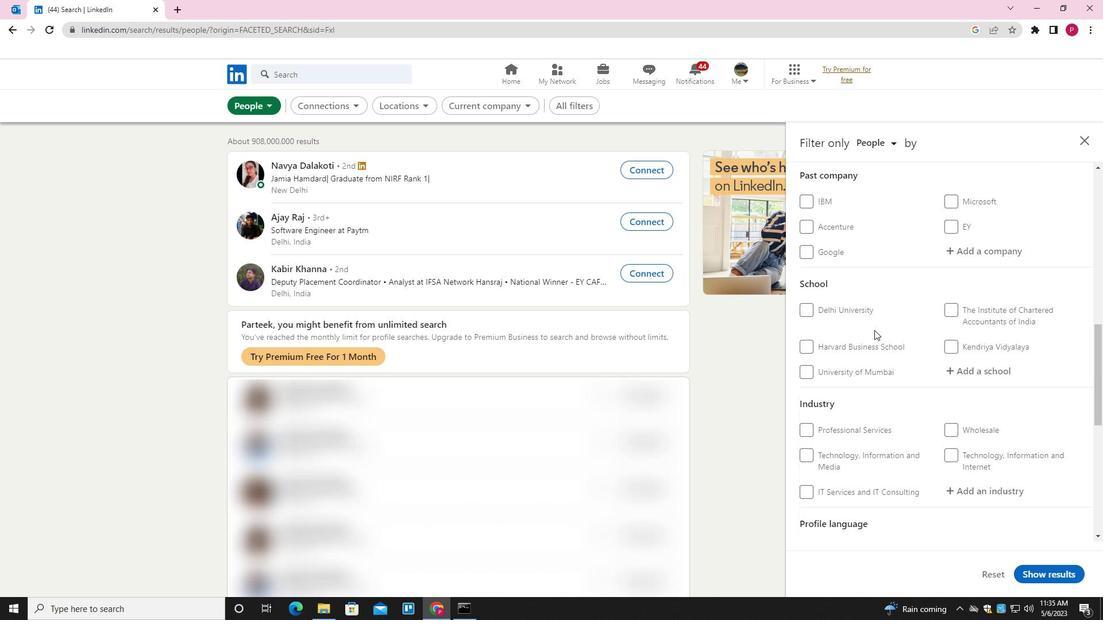 
Action: Mouse moved to (977, 257)
Screenshot: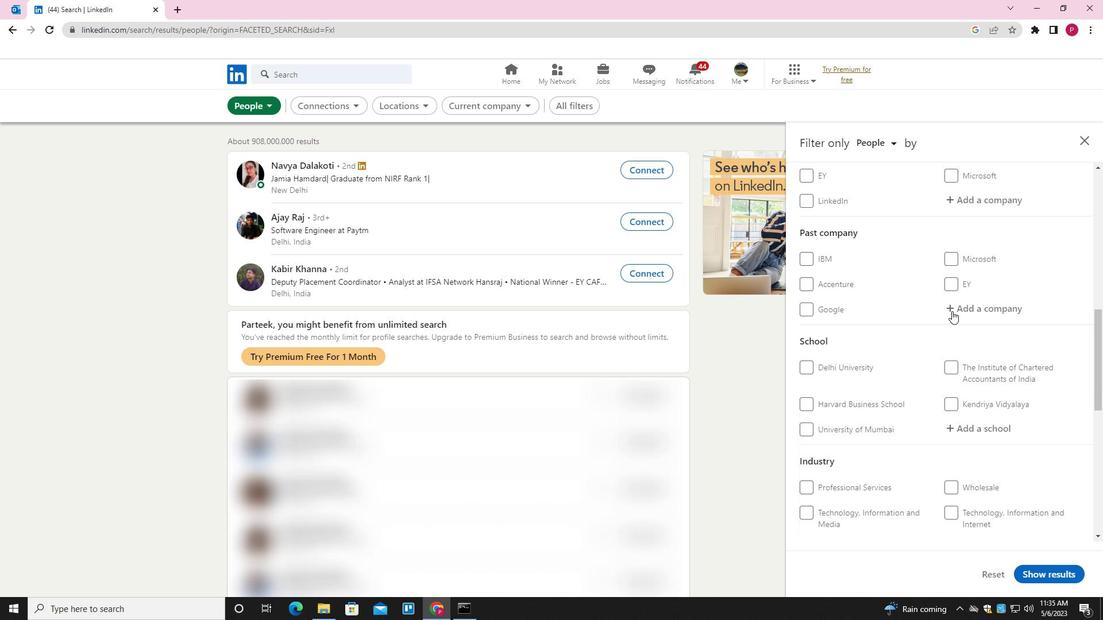 
Action: Mouse scrolled (977, 258) with delta (0, 0)
Screenshot: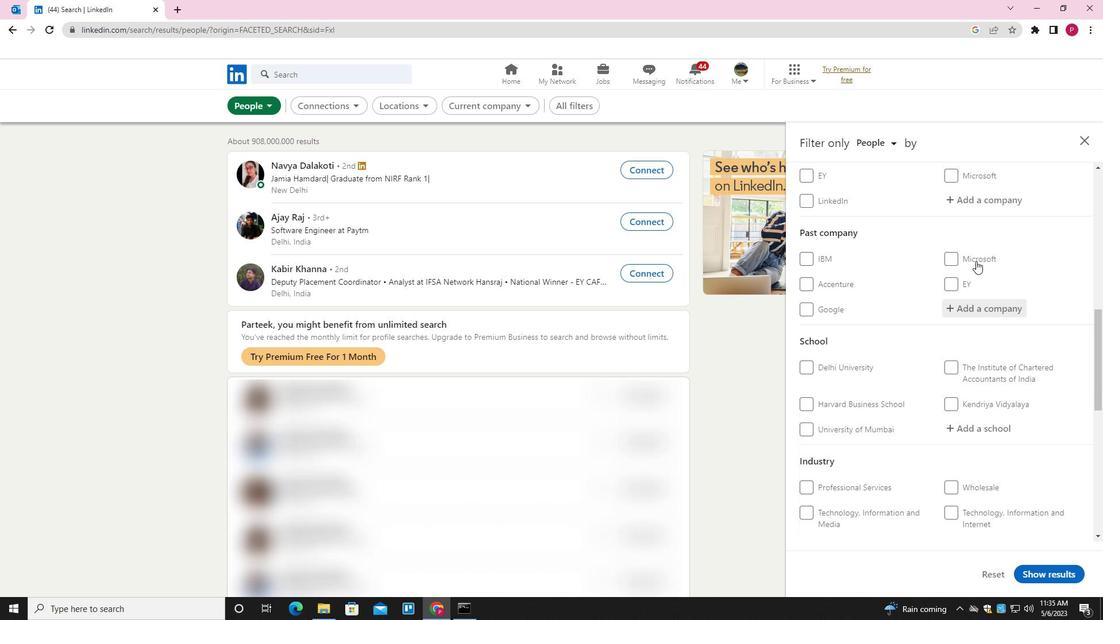 
Action: Mouse scrolled (977, 258) with delta (0, 0)
Screenshot: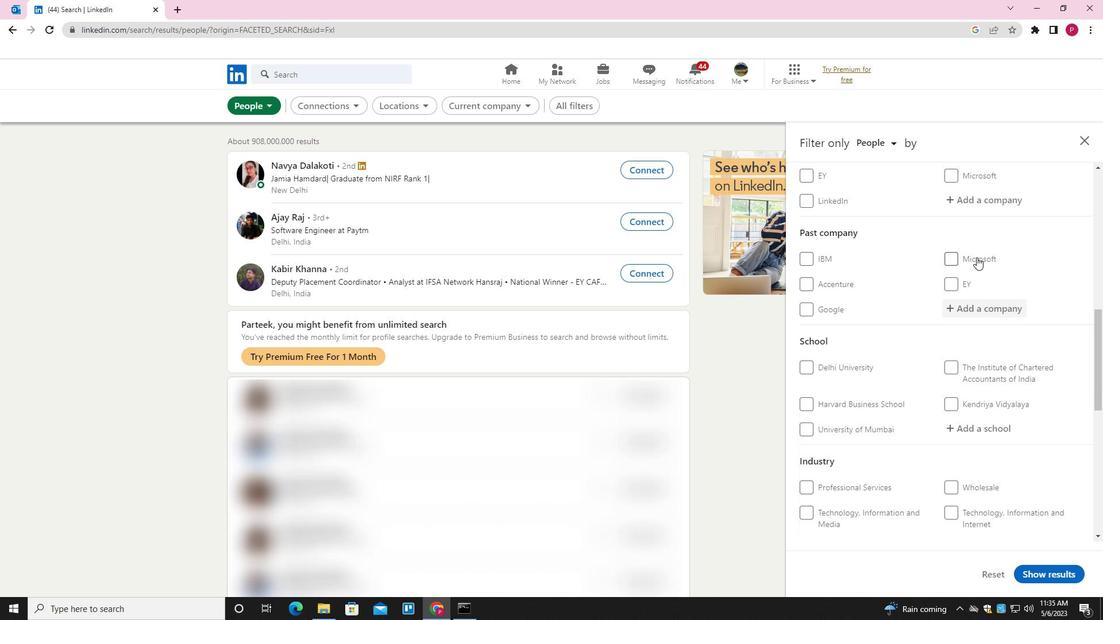
Action: Mouse moved to (976, 310)
Screenshot: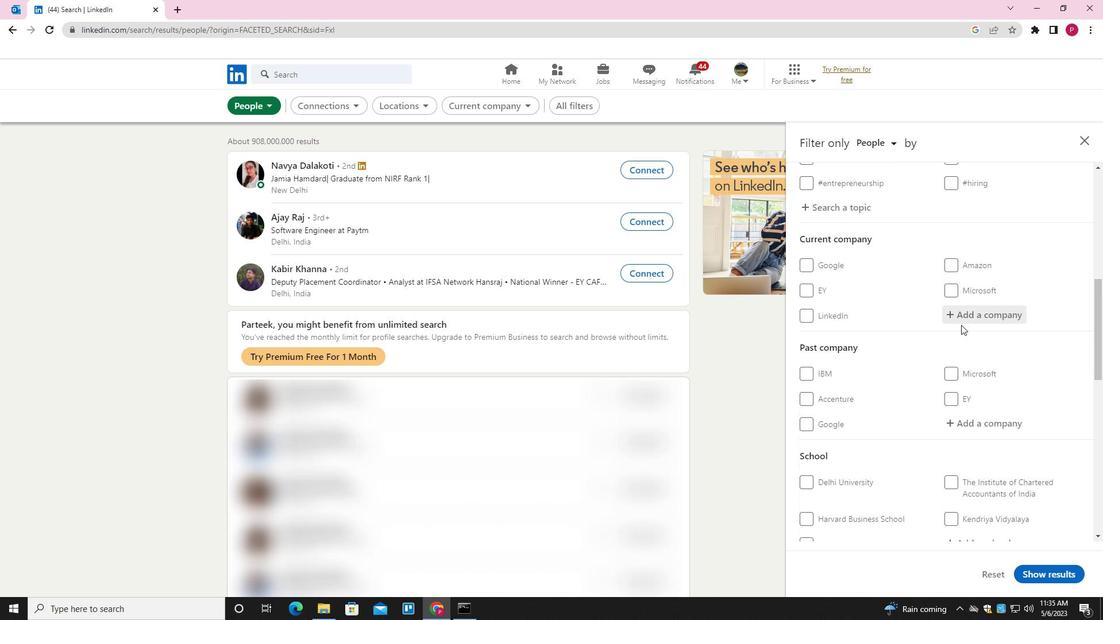 
Action: Mouse pressed left at (976, 310)
Screenshot: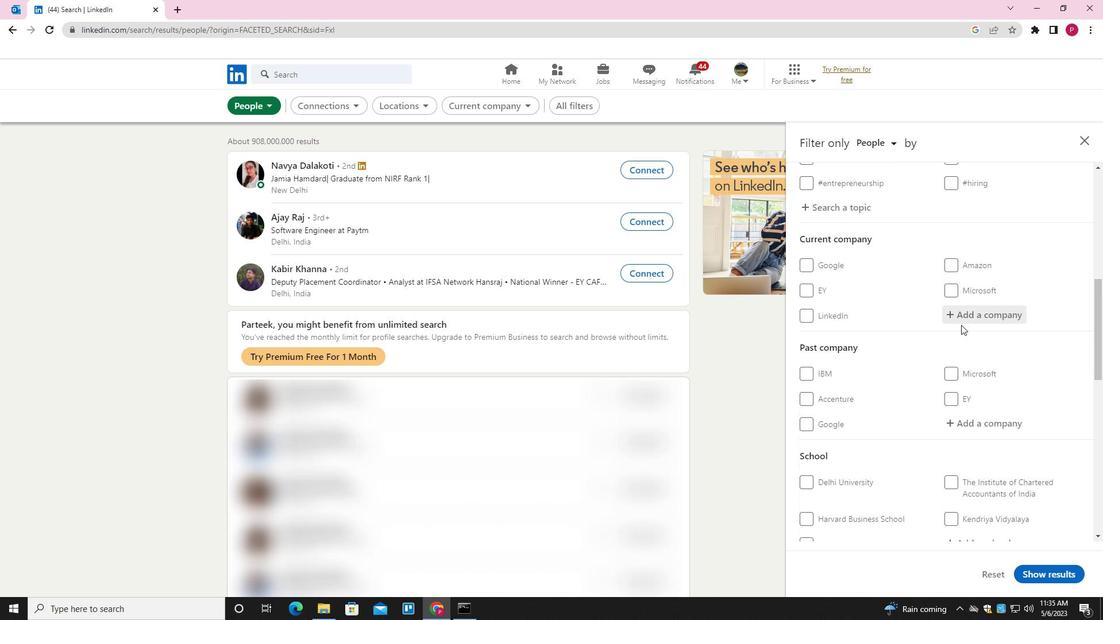 
Action: Key pressed <Key.shift><Key.shift>YARA<Key.space><Key.shift>BRASIL<Key.space><Key.down><Key.down><Key.enter>
Screenshot: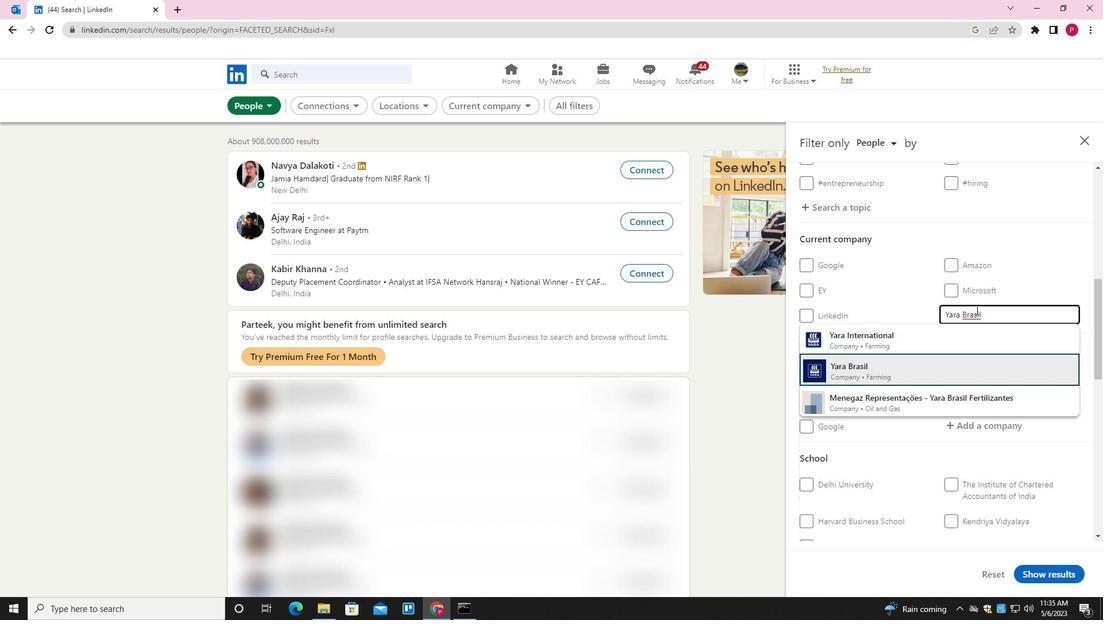 
Action: Mouse moved to (908, 358)
Screenshot: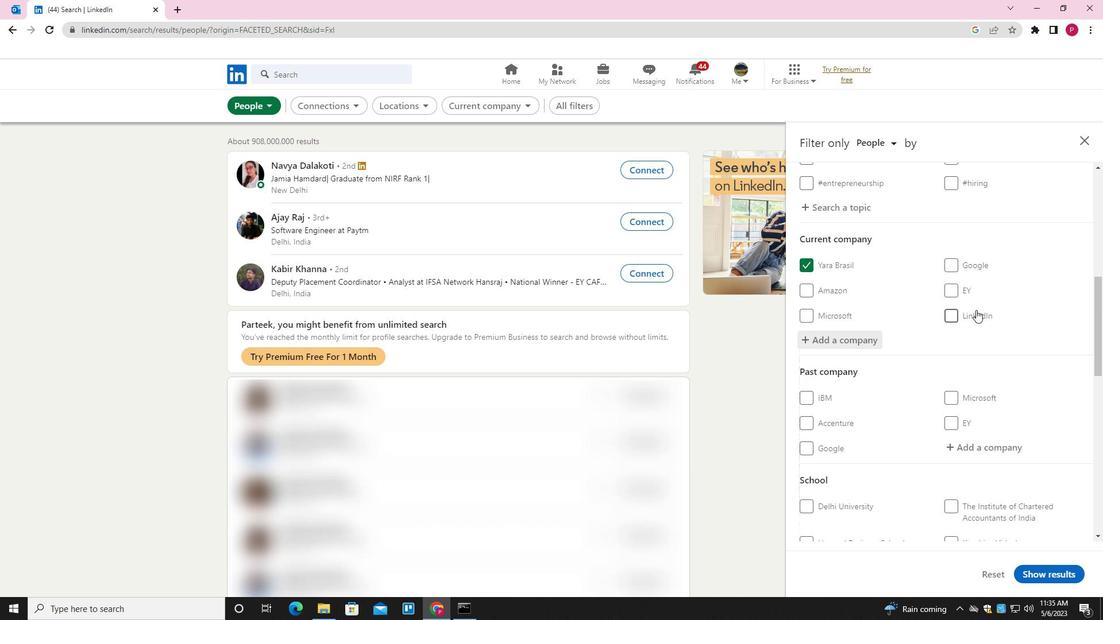 
Action: Mouse scrolled (908, 358) with delta (0, 0)
Screenshot: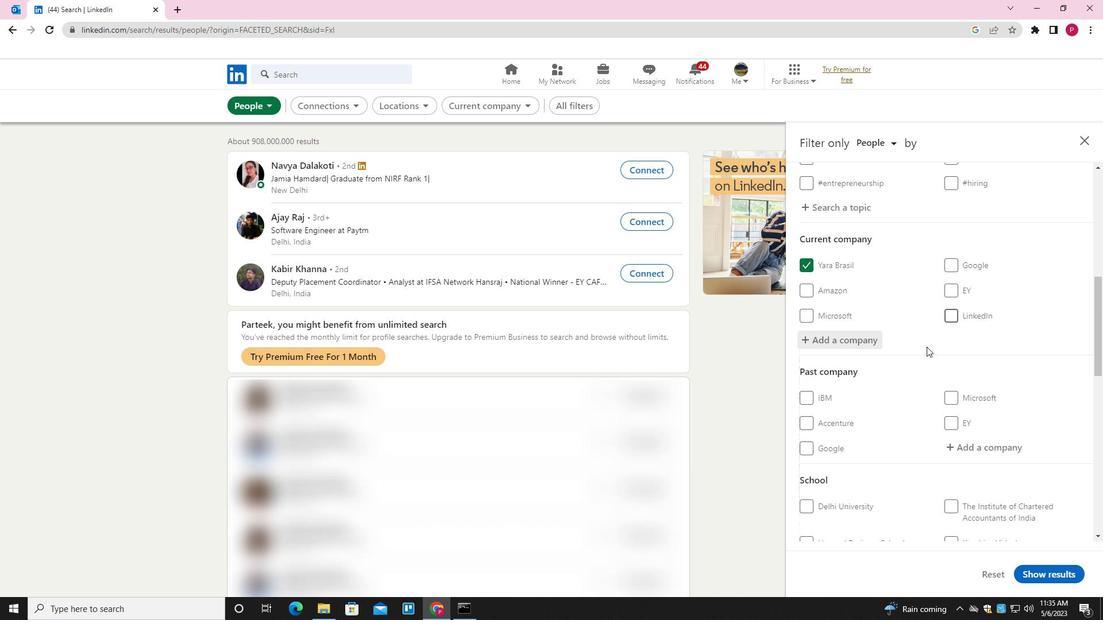
Action: Mouse scrolled (908, 358) with delta (0, 0)
Screenshot: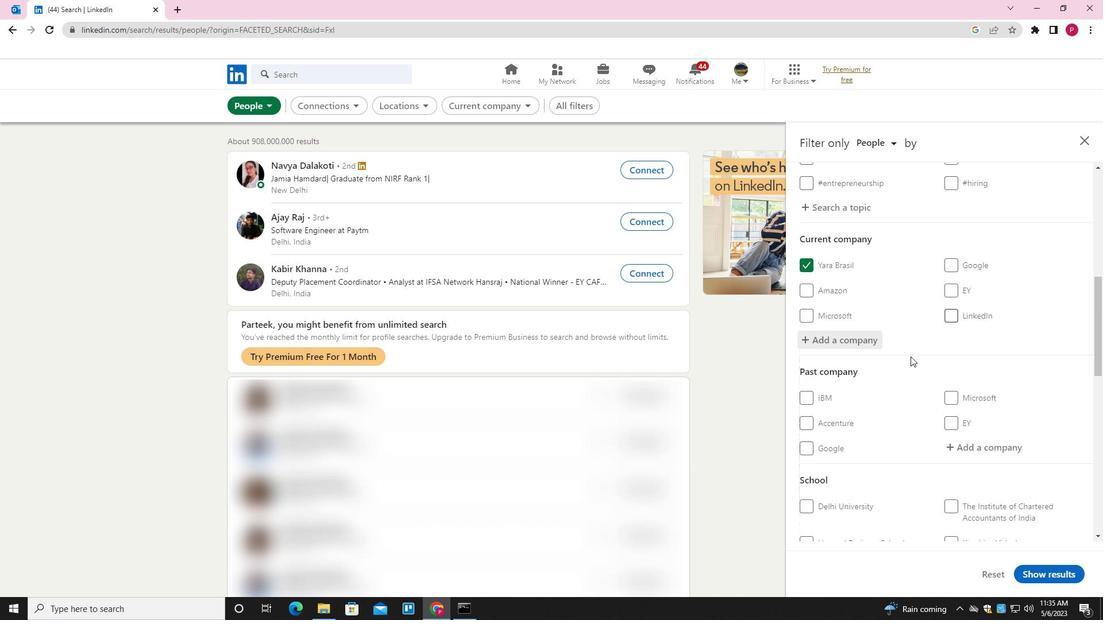 
Action: Mouse scrolled (908, 358) with delta (0, 0)
Screenshot: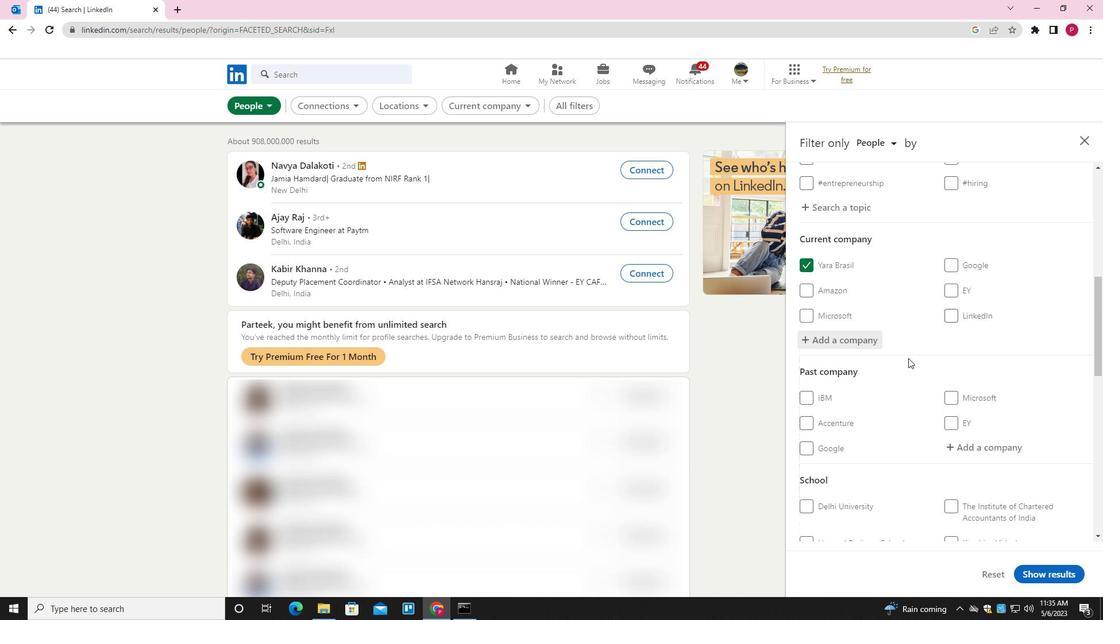 
Action: Mouse moved to (908, 358)
Screenshot: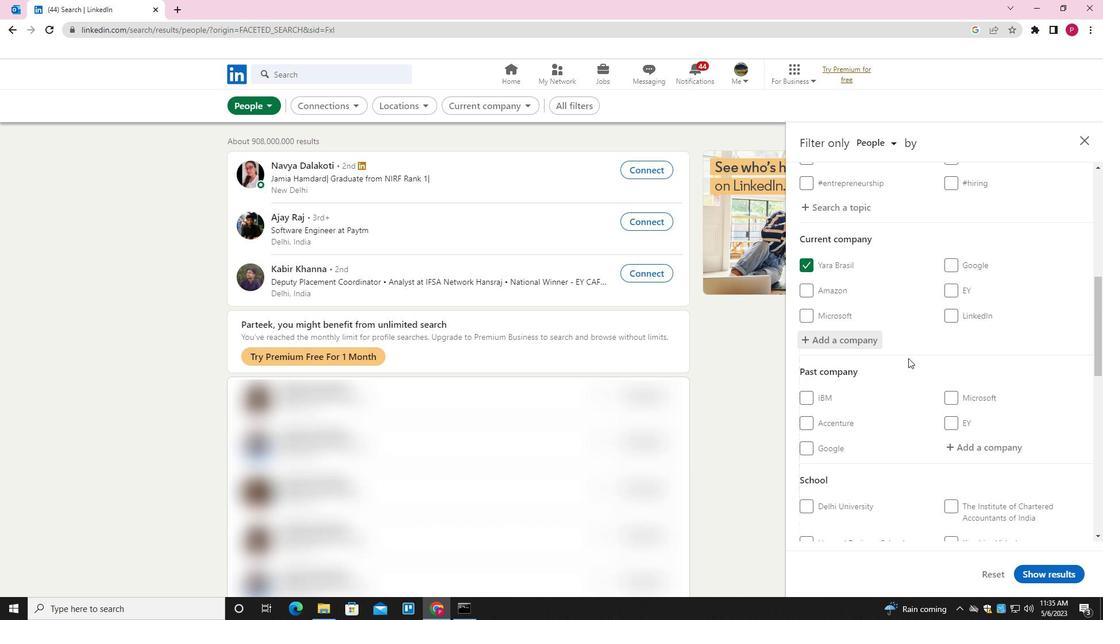 
Action: Mouse scrolled (908, 358) with delta (0, 0)
Screenshot: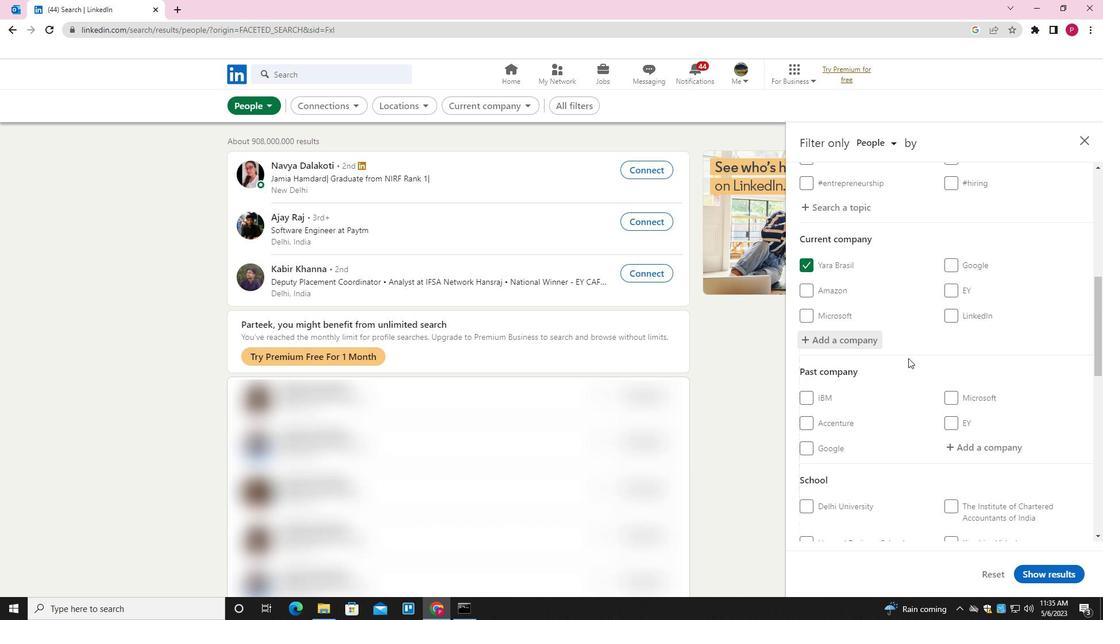 
Action: Mouse moved to (909, 360)
Screenshot: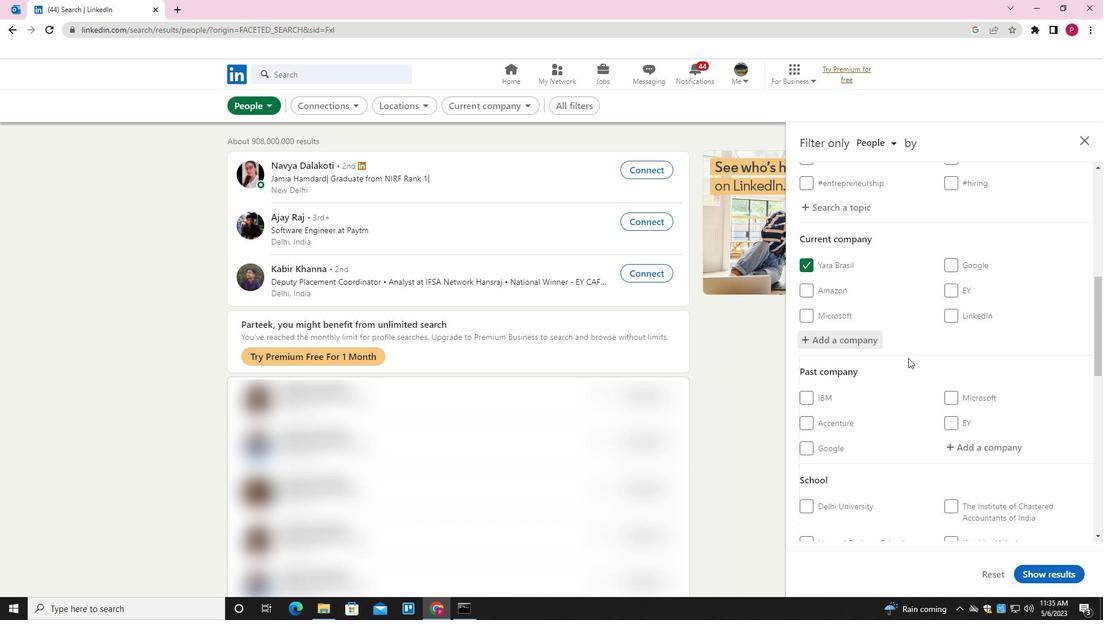 
Action: Mouse scrolled (909, 360) with delta (0, 0)
Screenshot: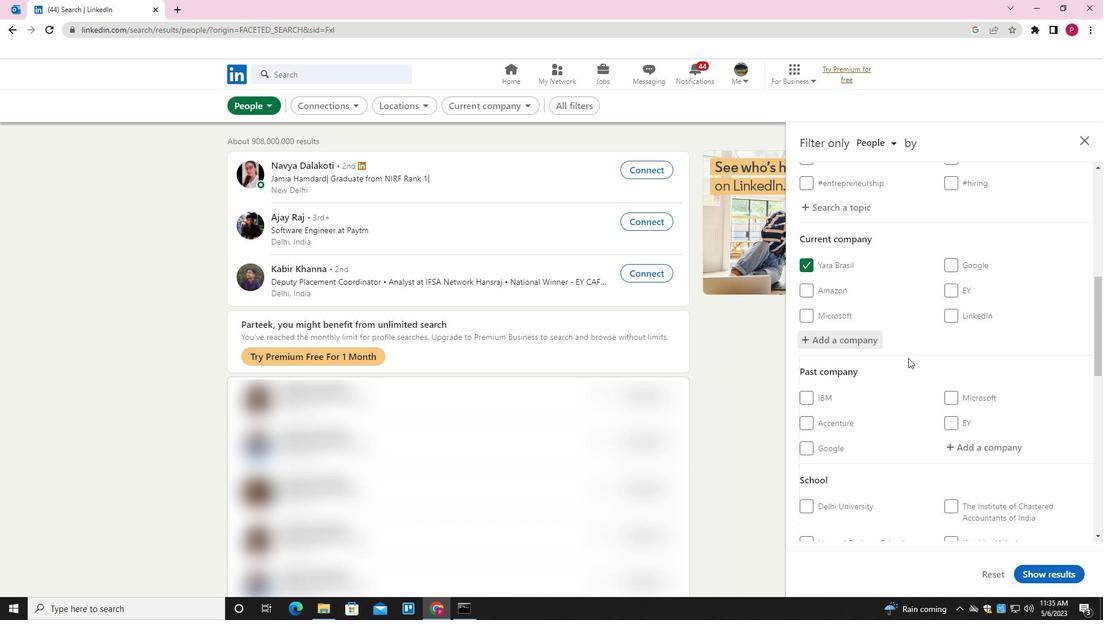
Action: Mouse moved to (976, 280)
Screenshot: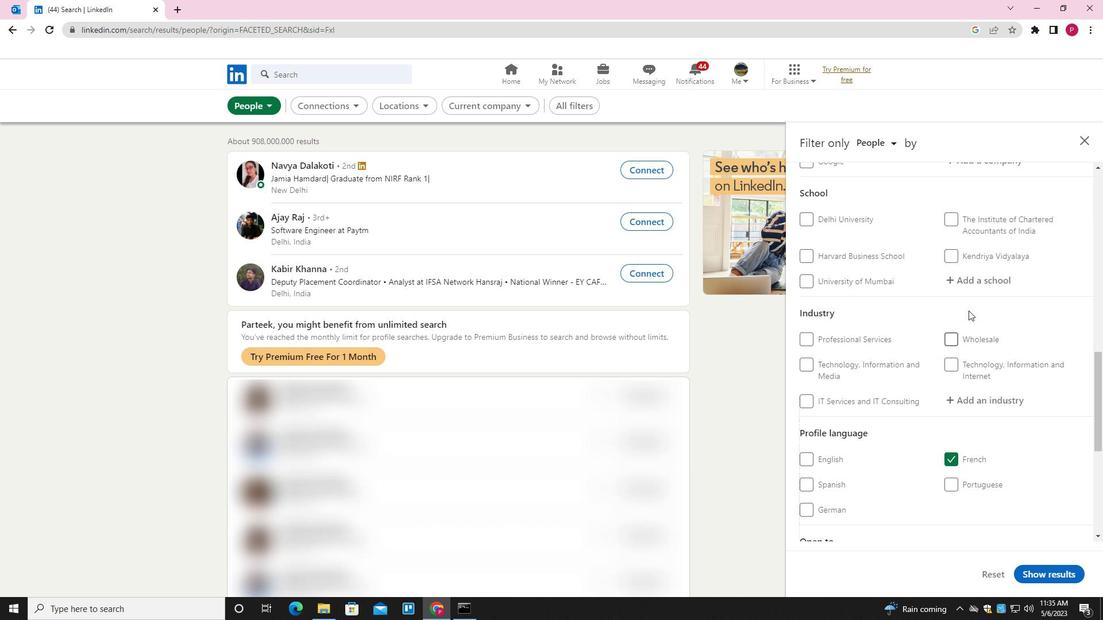 
Action: Mouse pressed left at (976, 280)
Screenshot: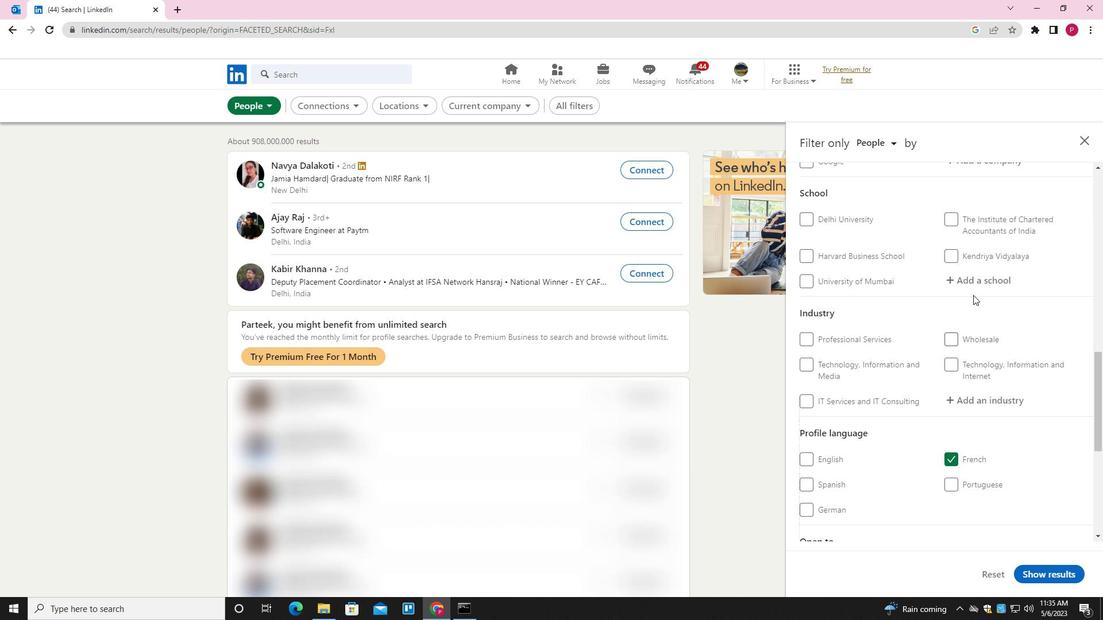 
Action: Key pressed <Key.shift><Key.shift><Key.shift><Key.shift><Key.shift><Key.shift><Key.shift><Key.shift><Key.shift><Key.shift><Key.shift><Key.shift>CAREERS<Key.space>FOR<Key.space><Key.shift>ENGINEERING<Key.space><Key.shift>STUDEB<Key.backspace>NTS<Key.down><Key.enter>
Screenshot: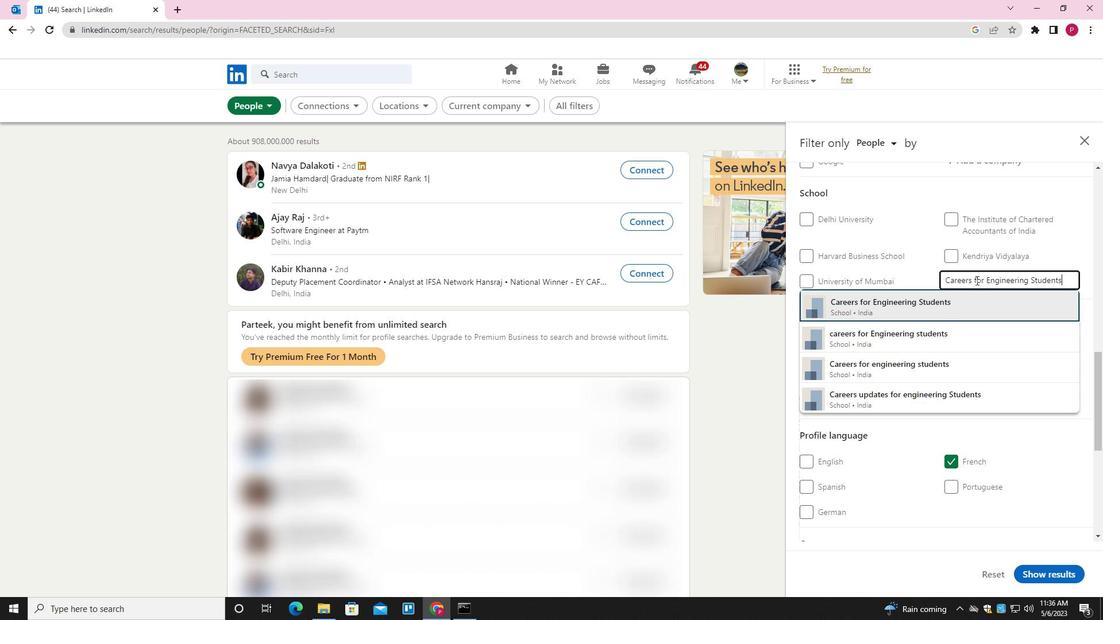 
Action: Mouse moved to (944, 333)
Screenshot: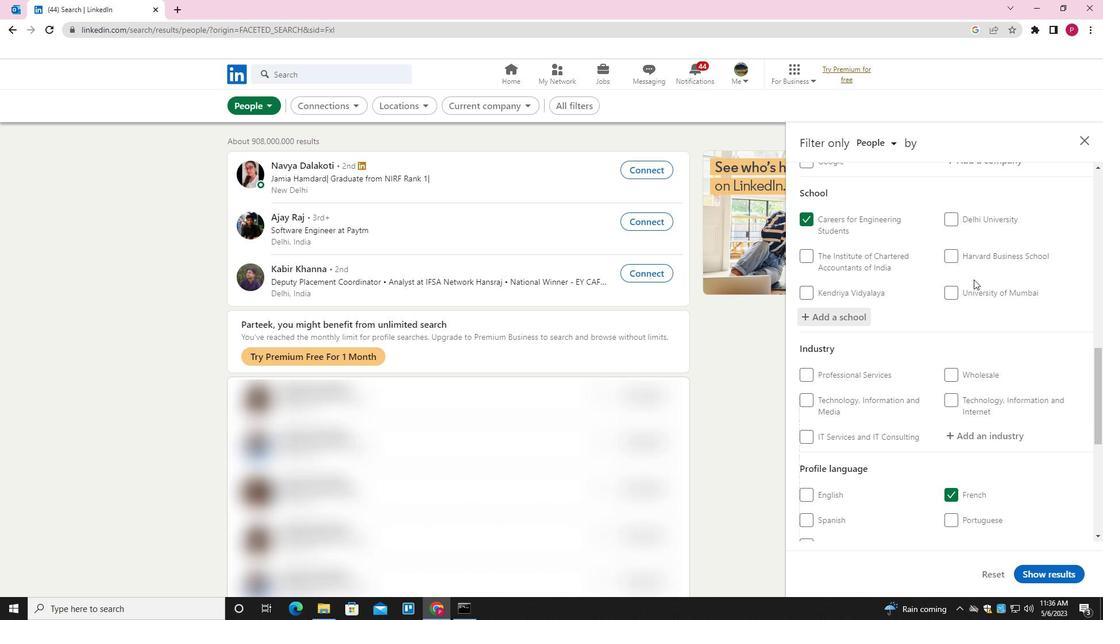 
Action: Mouse scrolled (944, 333) with delta (0, 0)
Screenshot: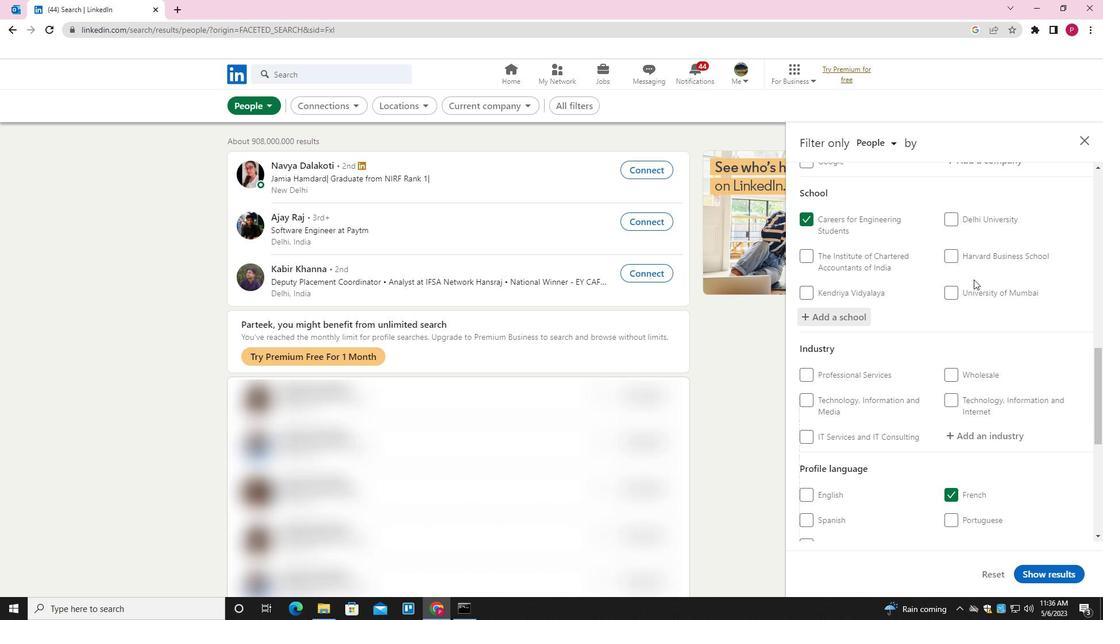 
Action: Mouse scrolled (944, 333) with delta (0, 0)
Screenshot: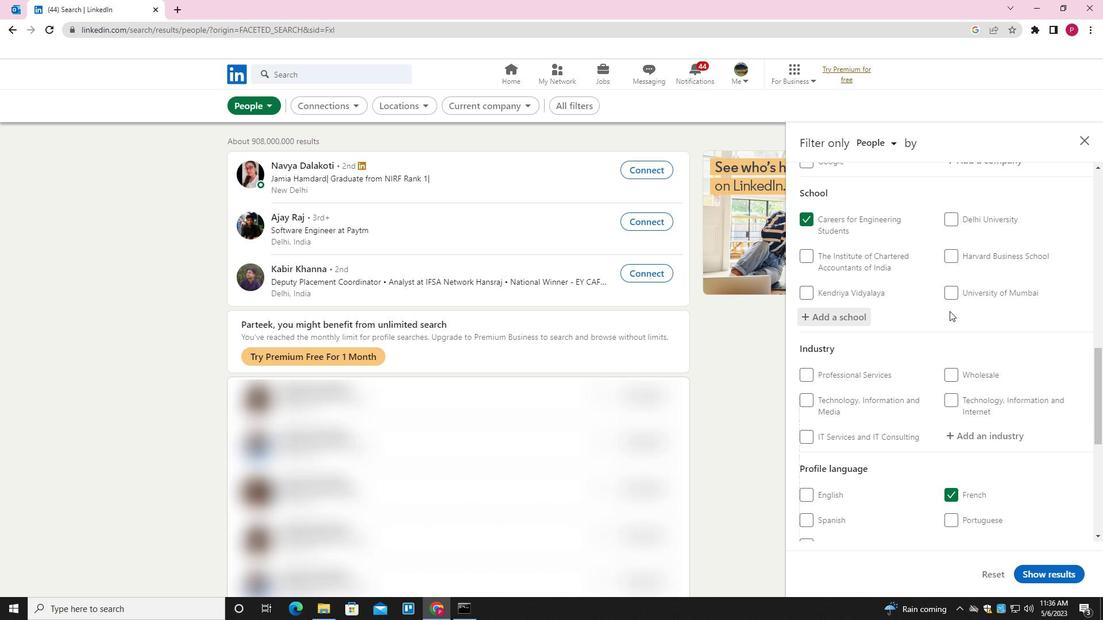 
Action: Mouse scrolled (944, 333) with delta (0, 0)
Screenshot: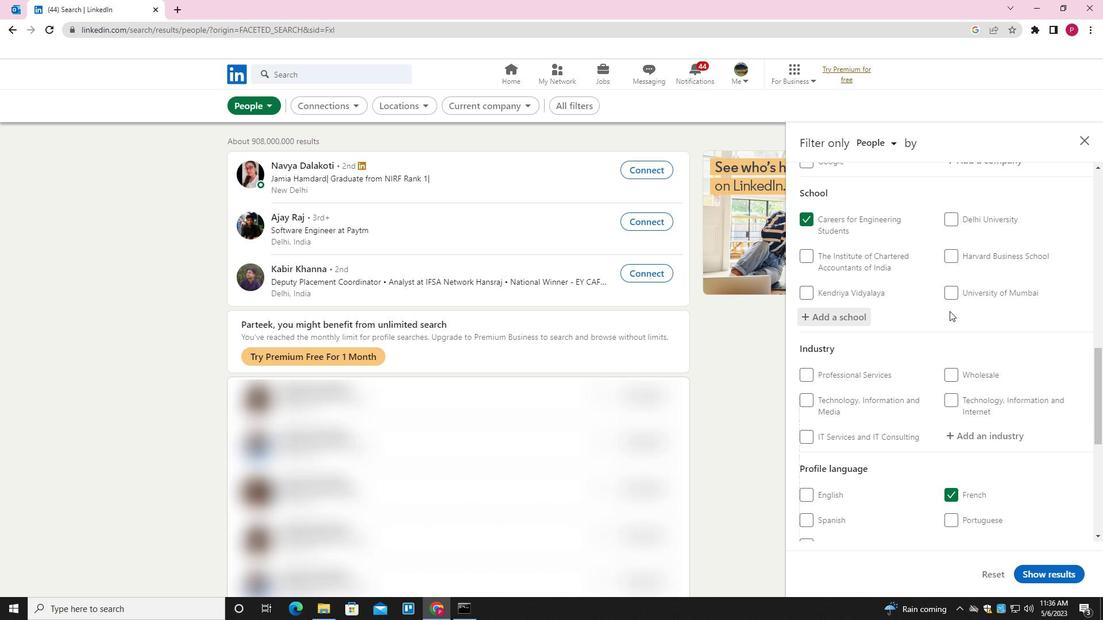 
Action: Mouse moved to (987, 269)
Screenshot: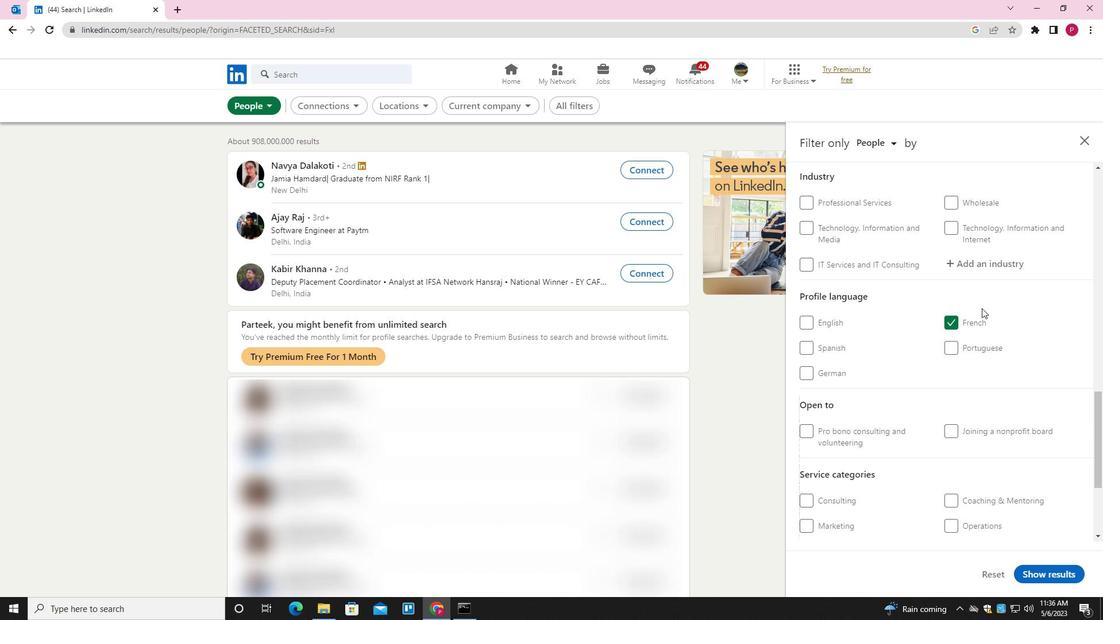 
Action: Mouse pressed left at (987, 269)
Screenshot: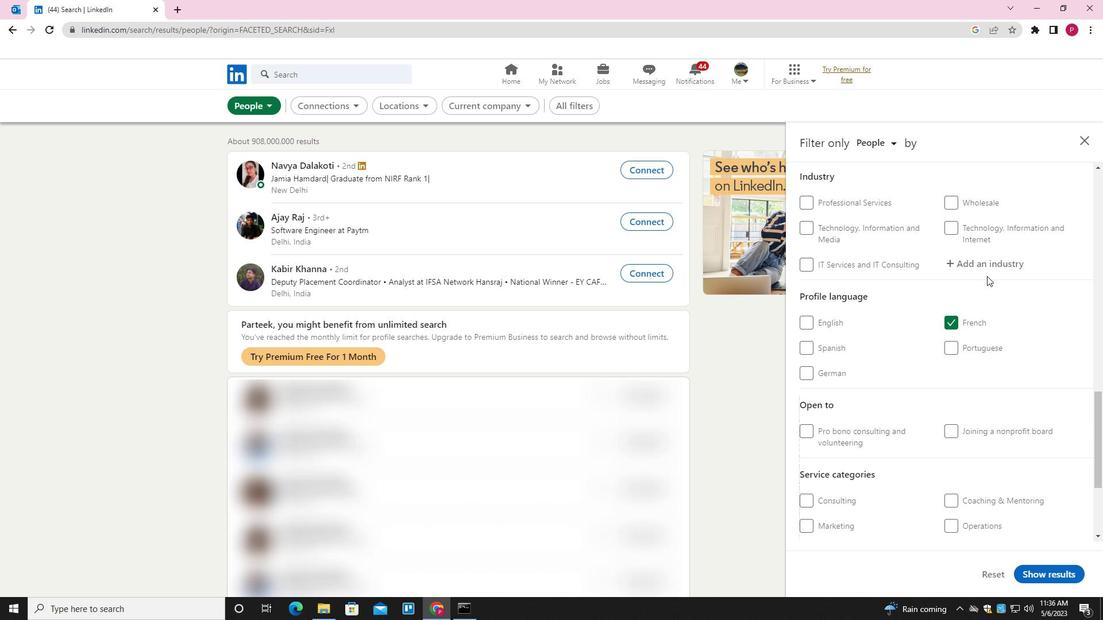 
Action: Key pressed <Key.shift>ANUSMENT<Key.backspace><Key.backspace><Key.backspace><Key.backspace><Key.backspace><Key.backspace><Key.backspace>MUSEMENT<Key.down><Key.enter>
Screenshot: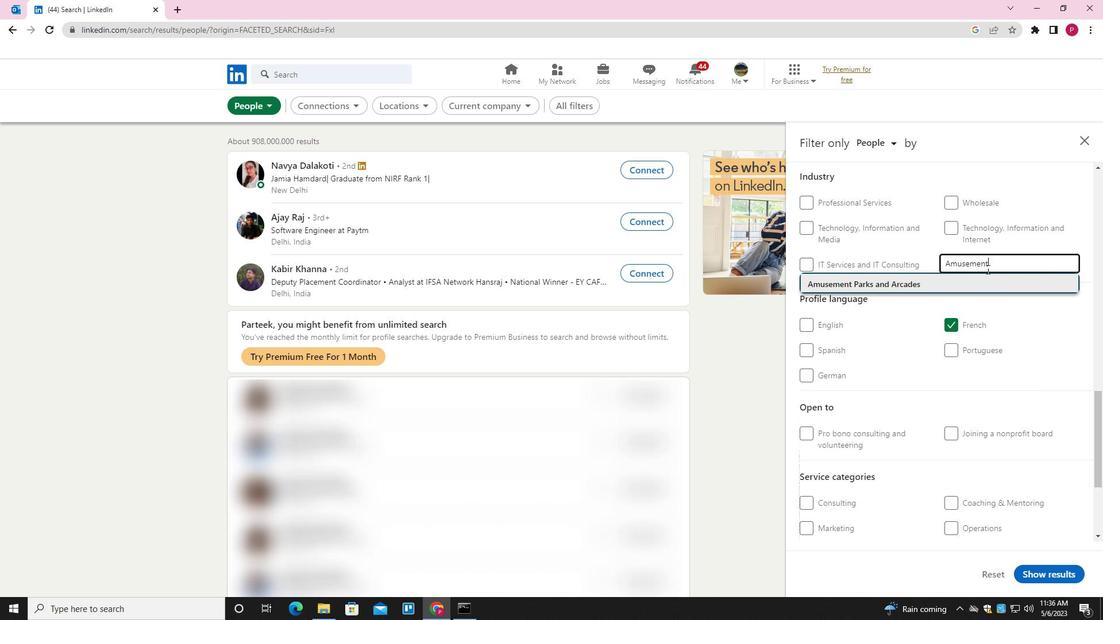 
Action: Mouse moved to (981, 334)
Screenshot: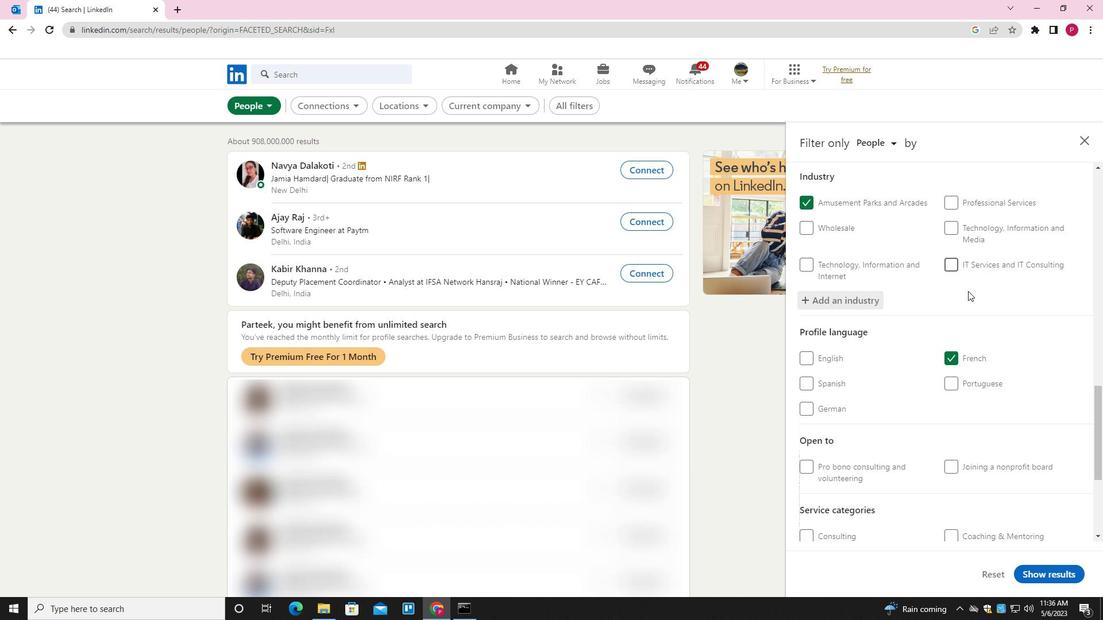 
Action: Mouse scrolled (981, 333) with delta (0, 0)
Screenshot: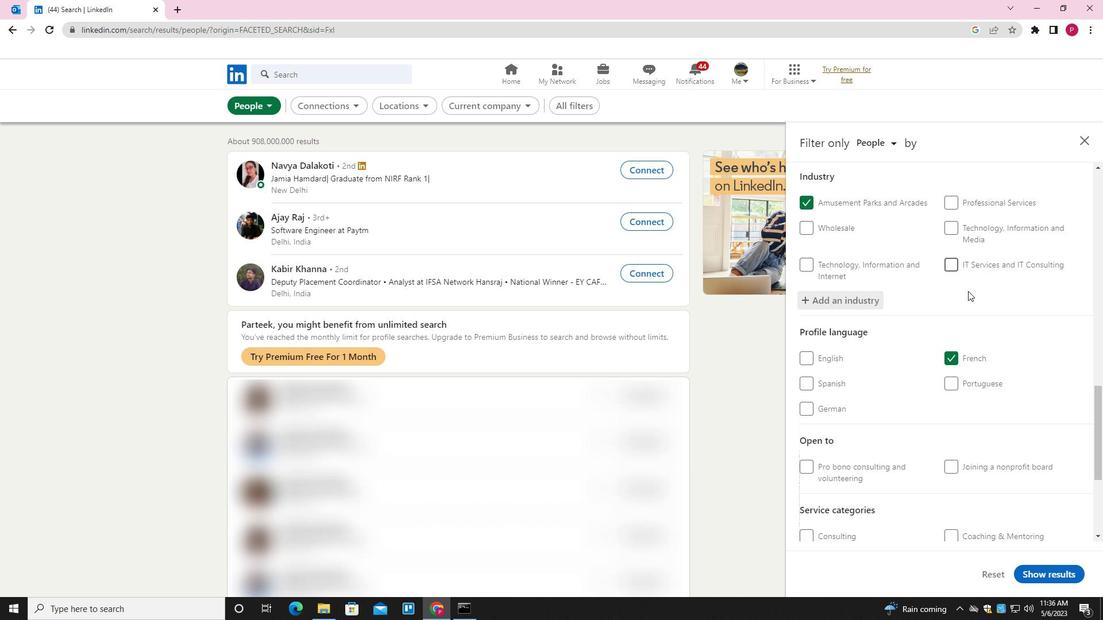 
Action: Mouse scrolled (981, 333) with delta (0, 0)
Screenshot: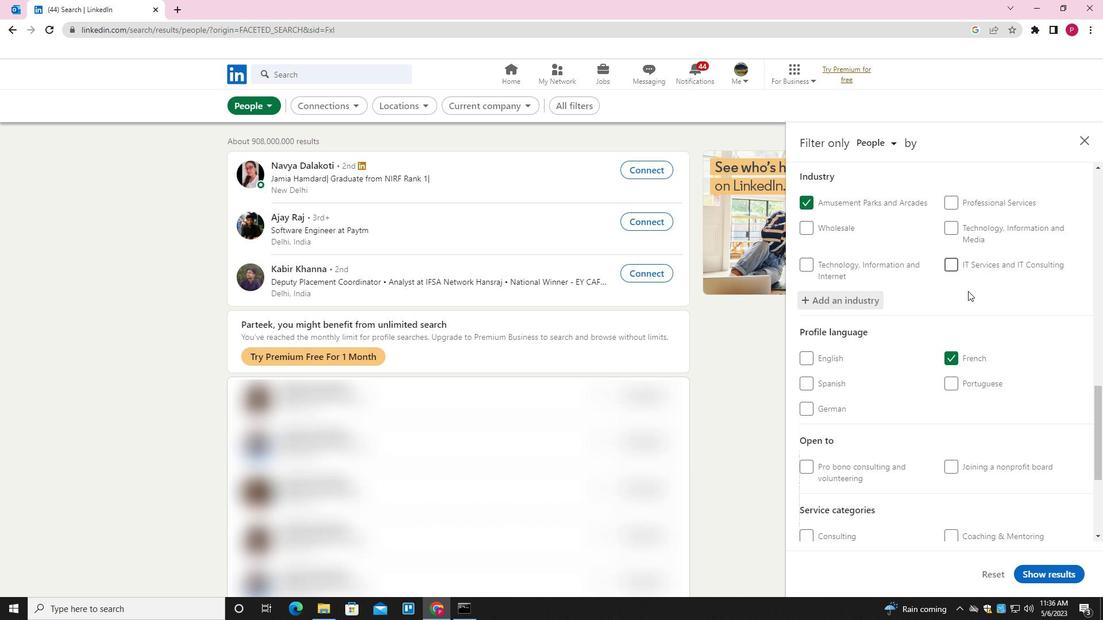 
Action: Mouse moved to (981, 335)
Screenshot: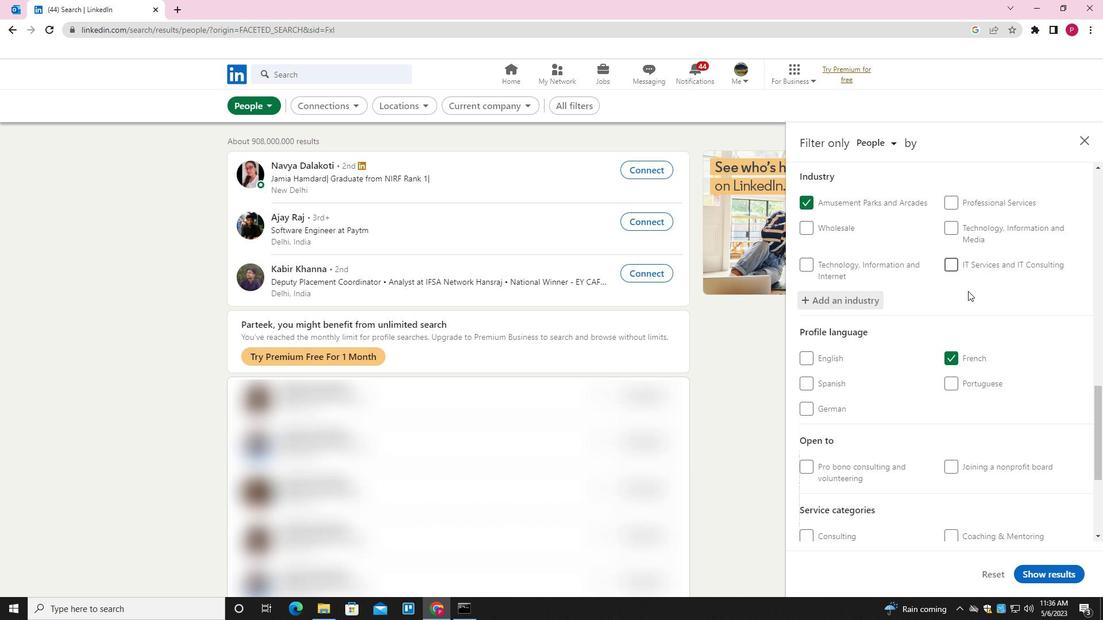
Action: Mouse scrolled (981, 334) with delta (0, 0)
Screenshot: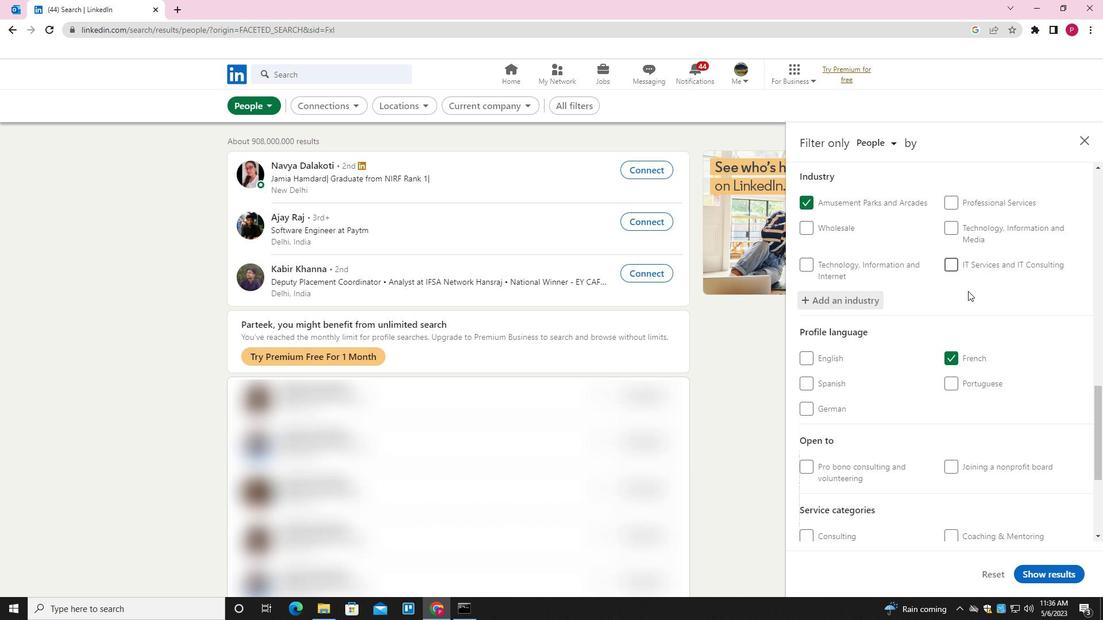 
Action: Mouse moved to (981, 338)
Screenshot: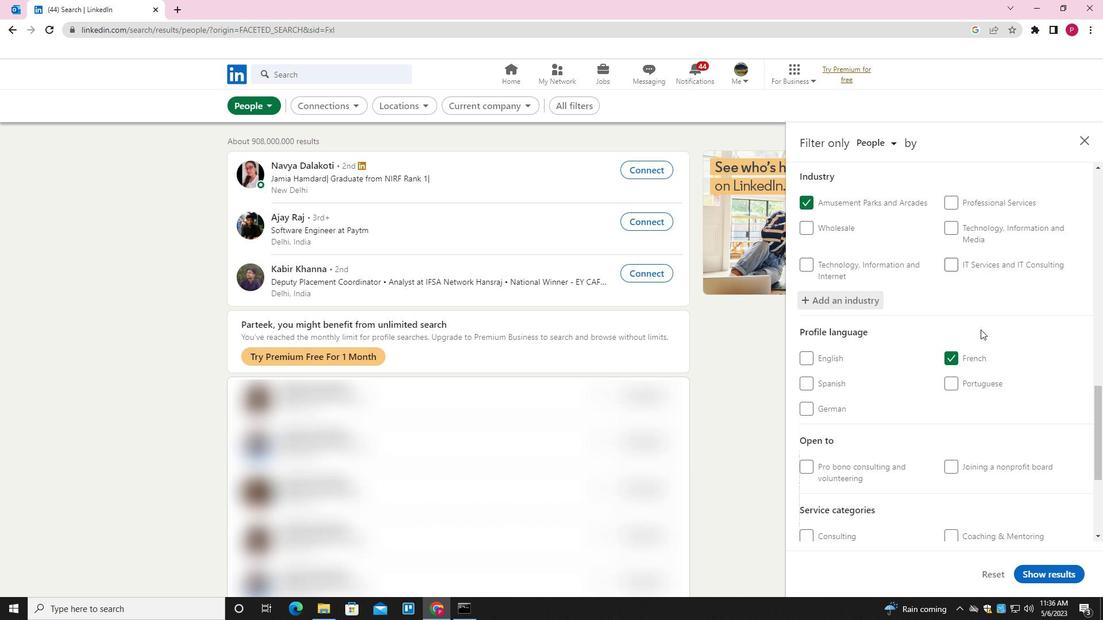 
Action: Mouse scrolled (981, 337) with delta (0, 0)
Screenshot: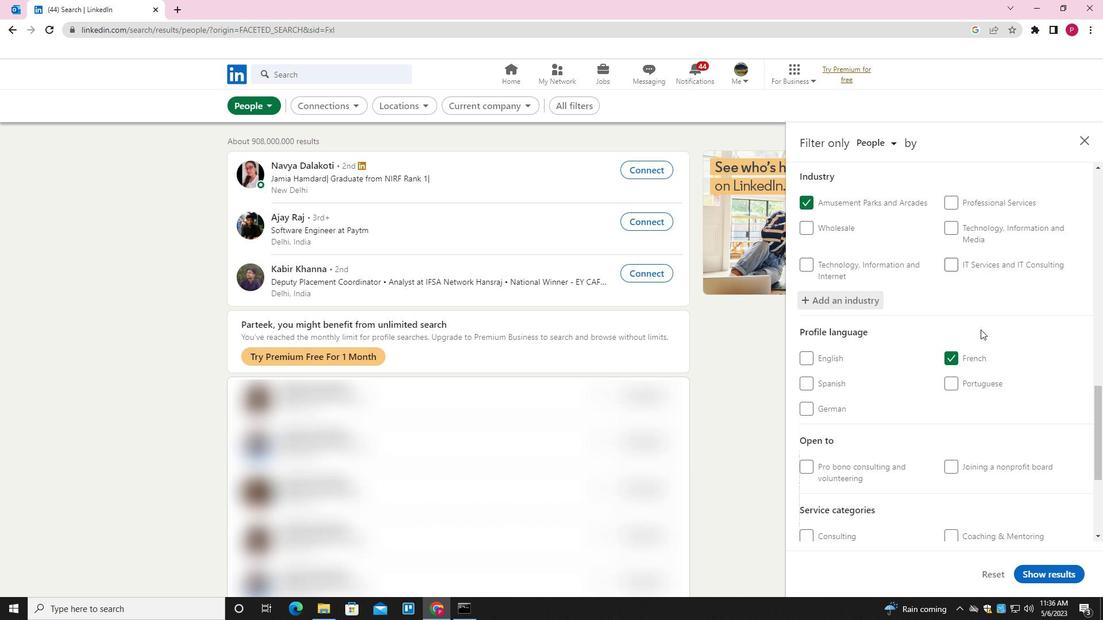 
Action: Mouse moved to (981, 346)
Screenshot: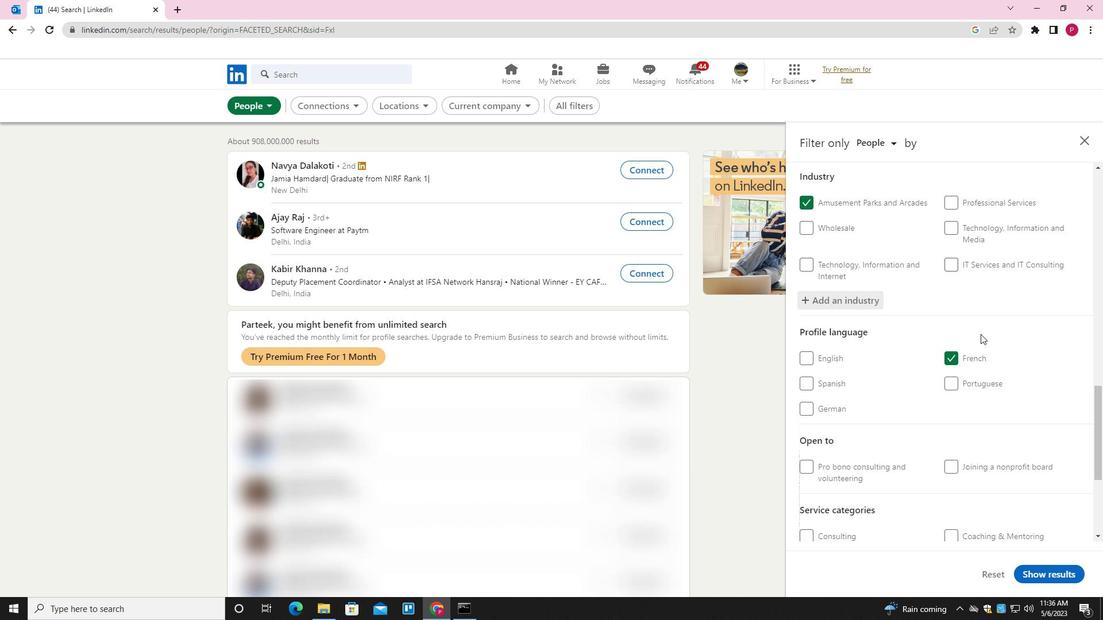 
Action: Mouse scrolled (981, 345) with delta (0, 0)
Screenshot: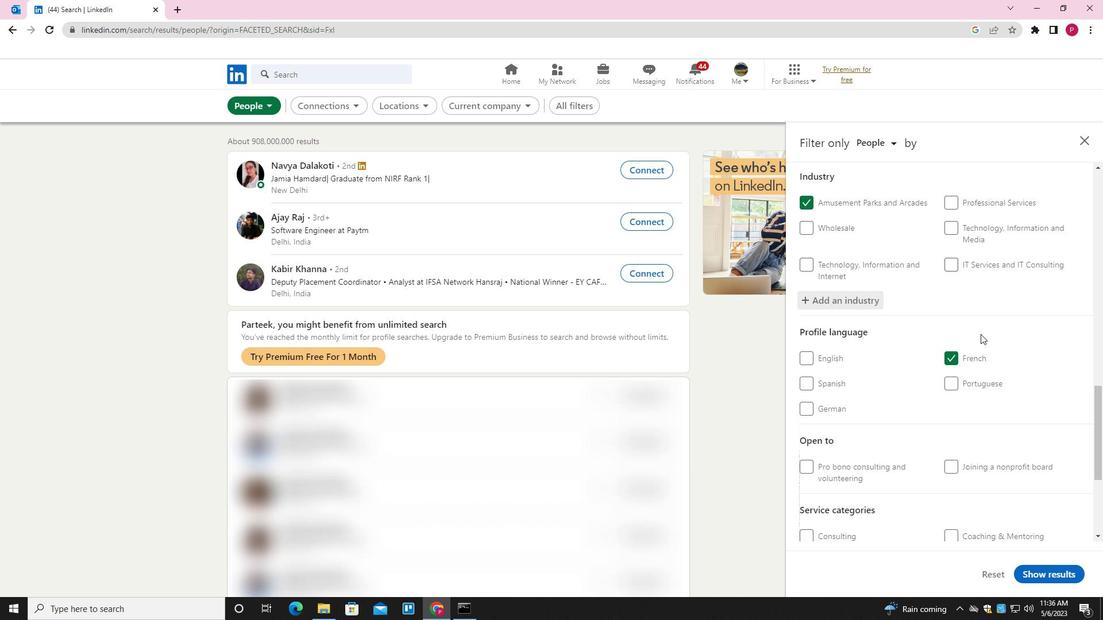 
Action: Mouse moved to (977, 373)
Screenshot: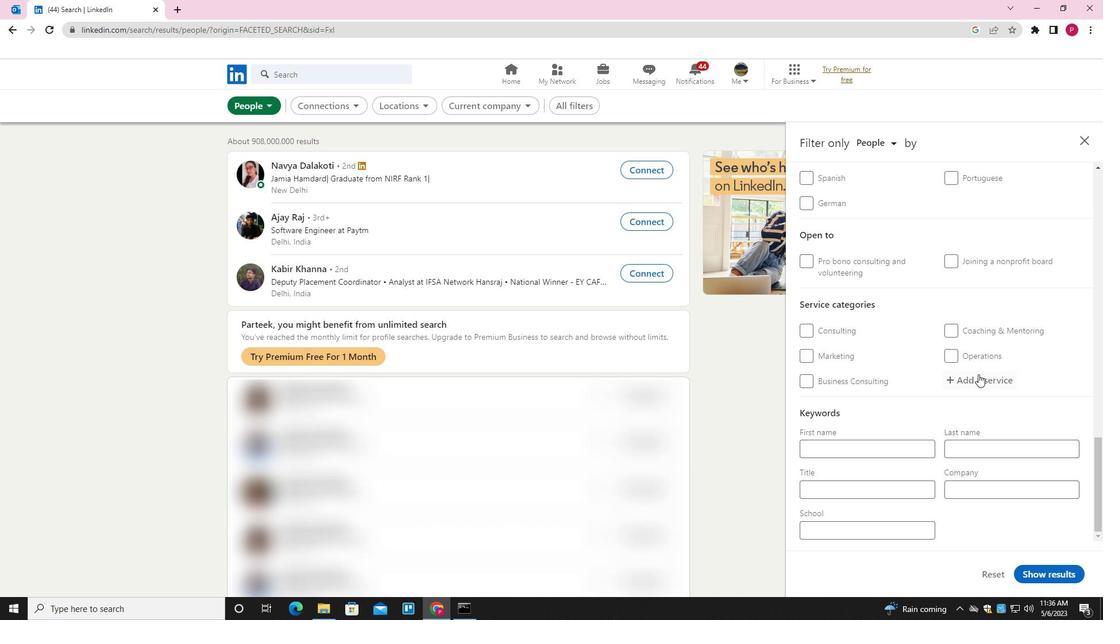 
Action: Mouse pressed left at (977, 373)
Screenshot: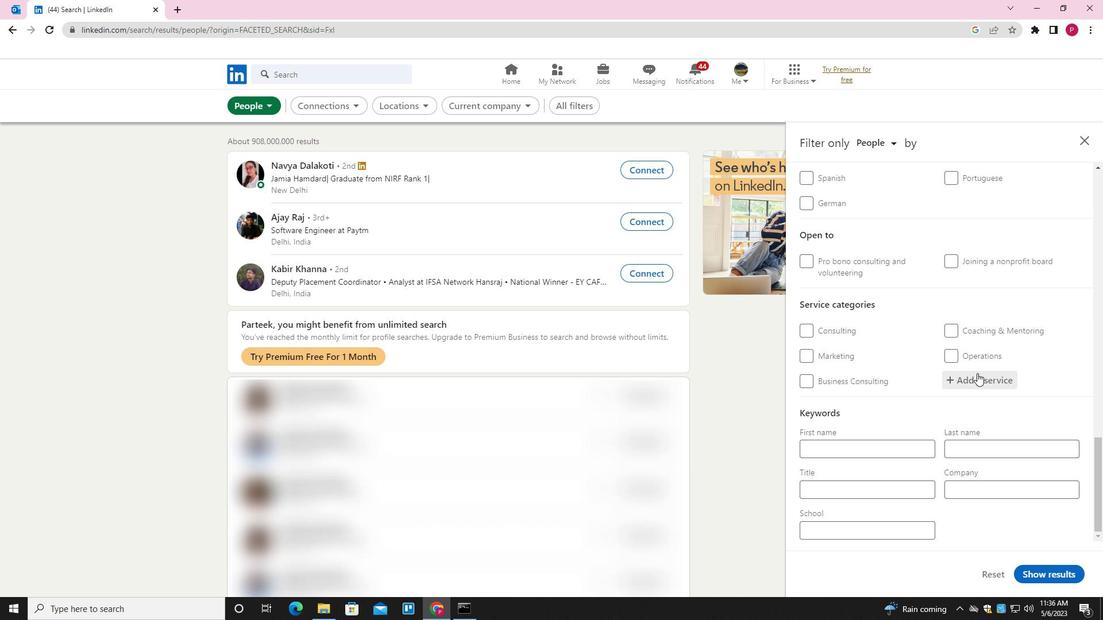 
Action: Key pressed <Key.shift>INTERACTION<Key.down><Key.down><Key.down><Key.enter>
Screenshot: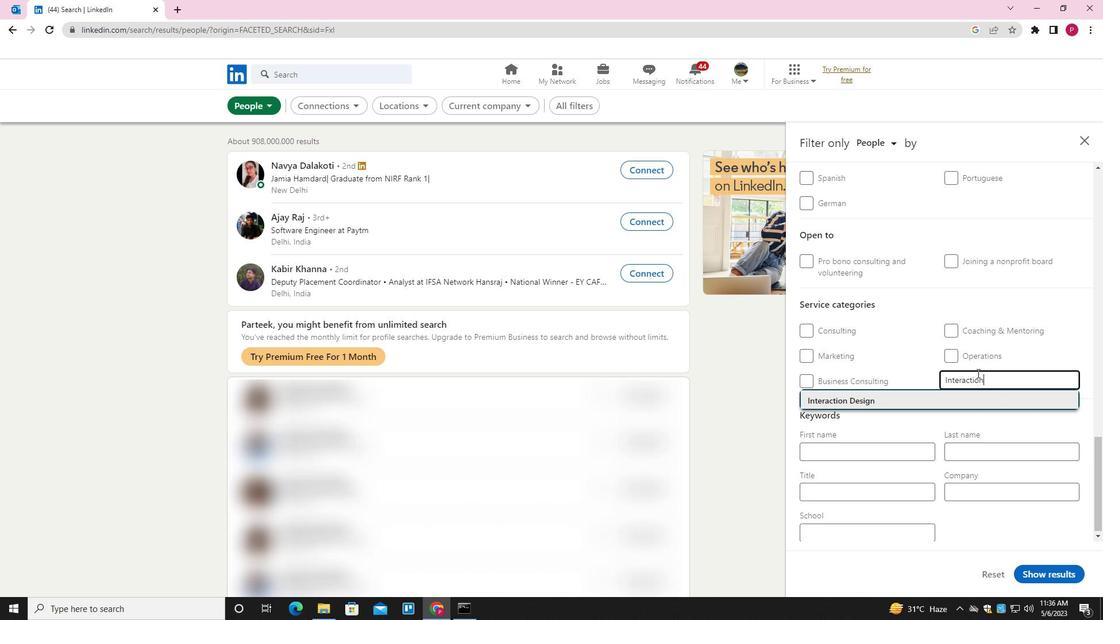
Action: Mouse moved to (965, 381)
Screenshot: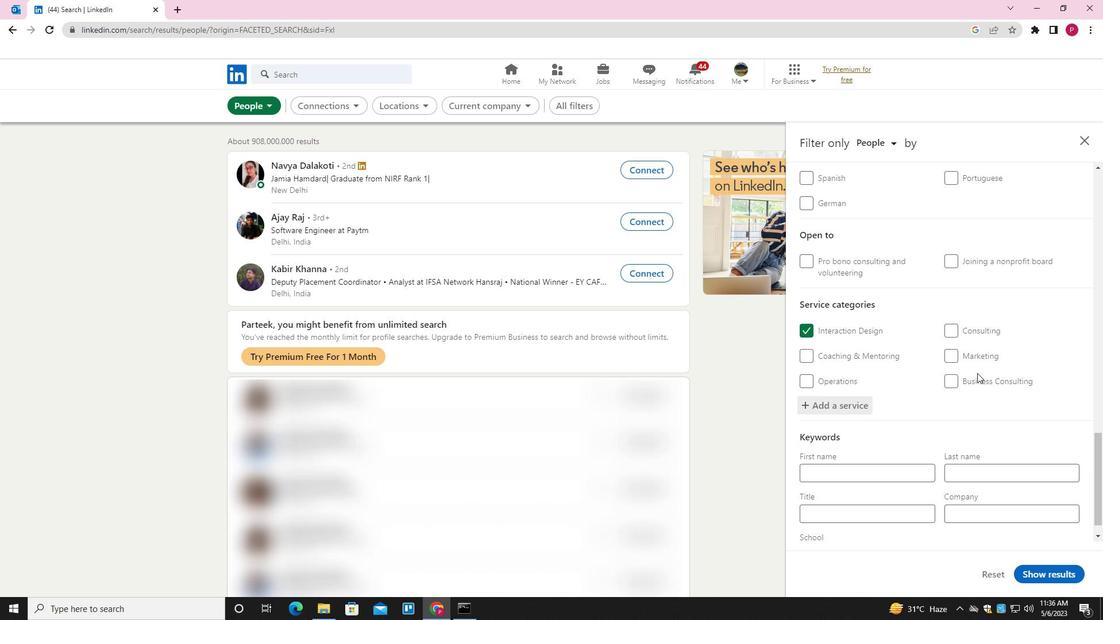 
Action: Mouse scrolled (965, 380) with delta (0, 0)
Screenshot: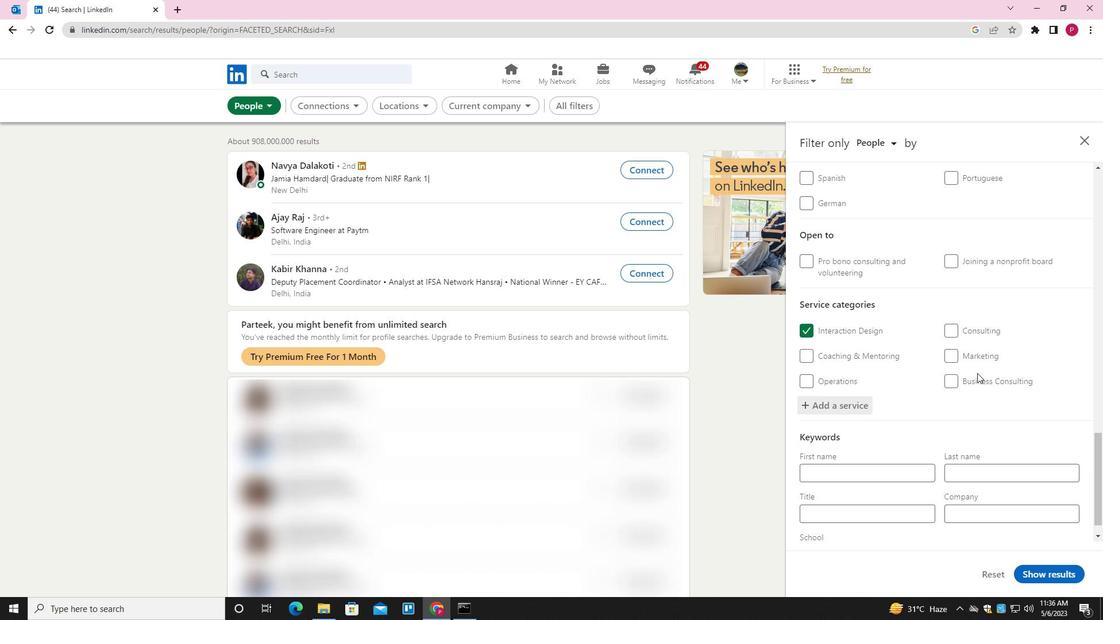 
Action: Mouse moved to (963, 381)
Screenshot: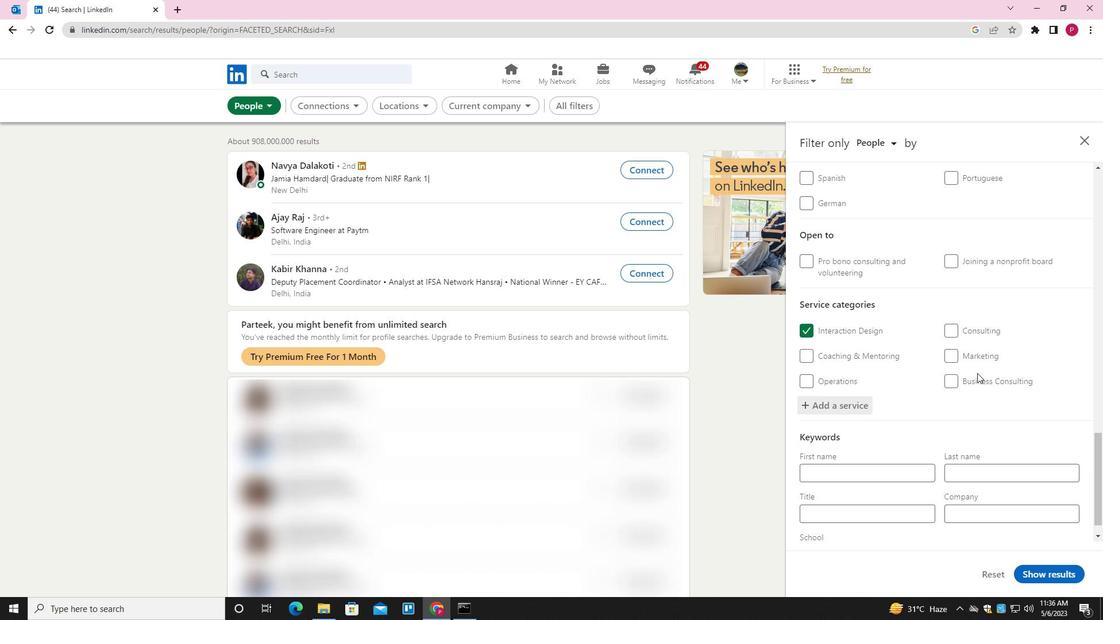 
Action: Mouse scrolled (963, 381) with delta (0, 0)
Screenshot: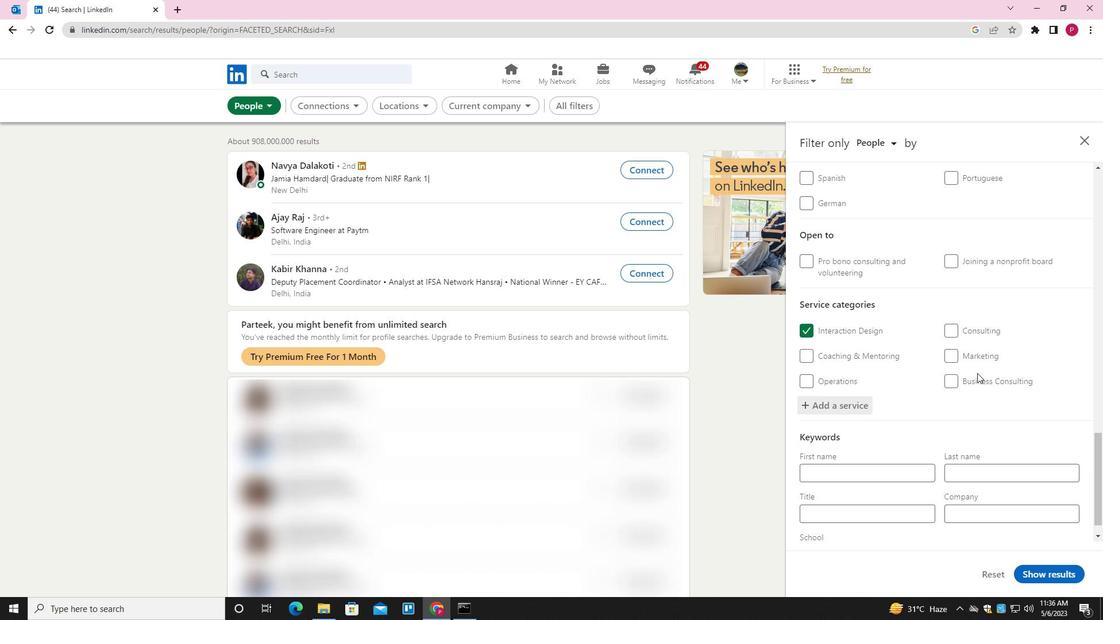 
Action: Mouse moved to (962, 384)
Screenshot: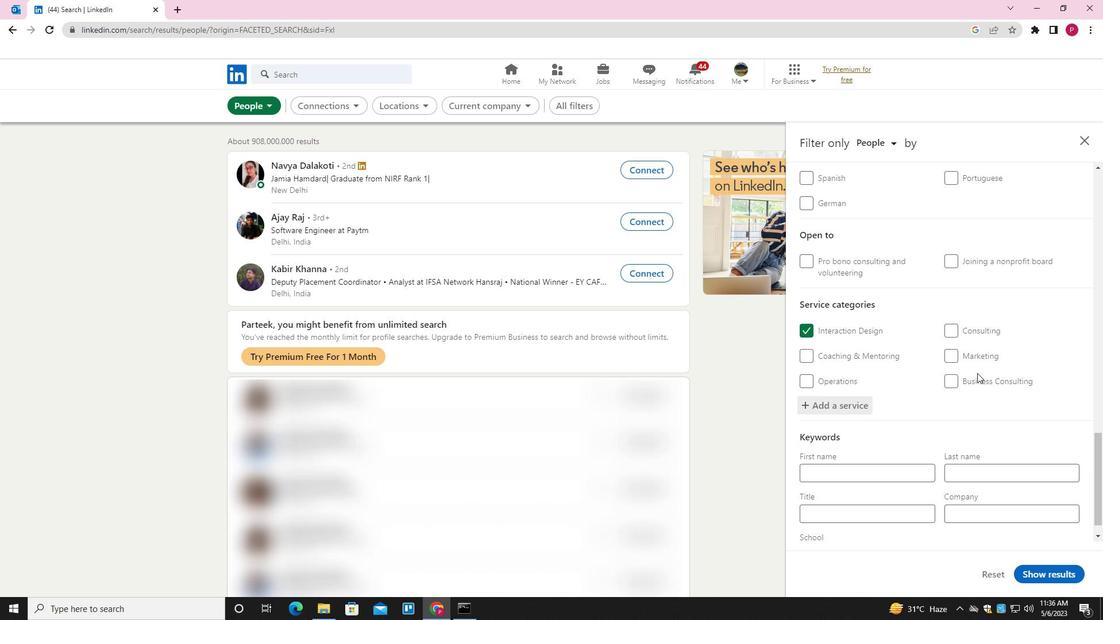 
Action: Mouse scrolled (962, 383) with delta (0, 0)
Screenshot: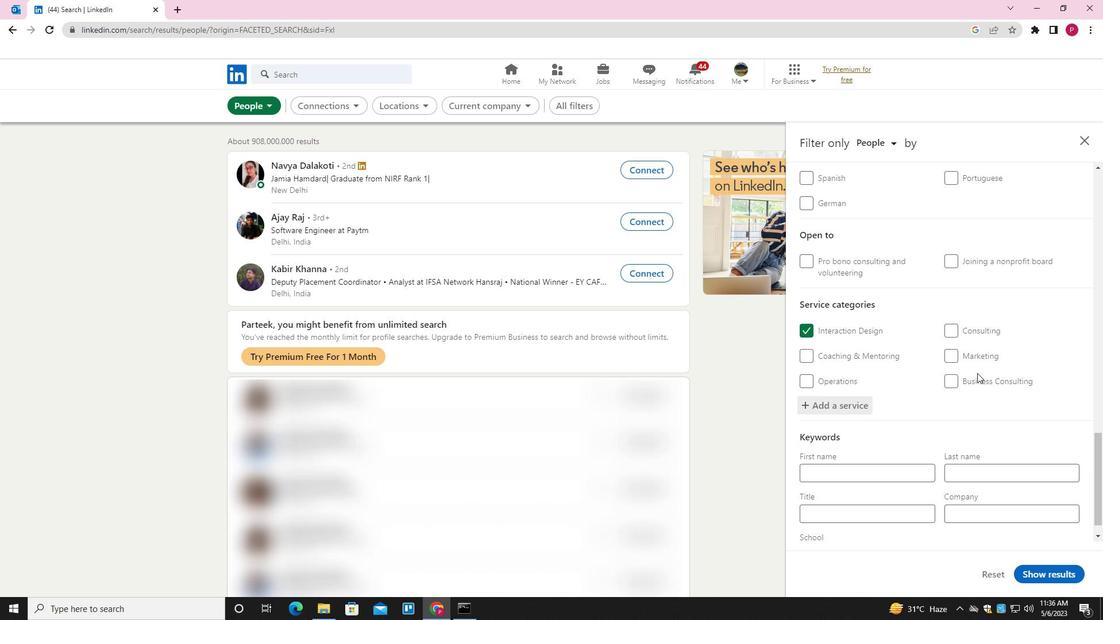 
Action: Mouse moved to (959, 395)
Screenshot: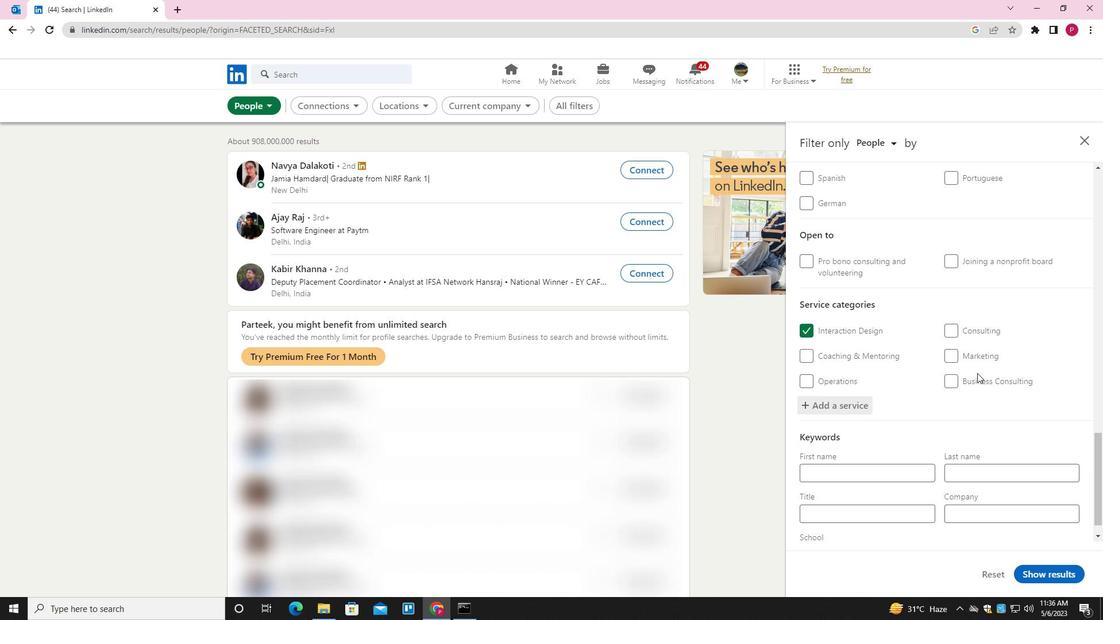 
Action: Mouse scrolled (959, 394) with delta (0, 0)
Screenshot: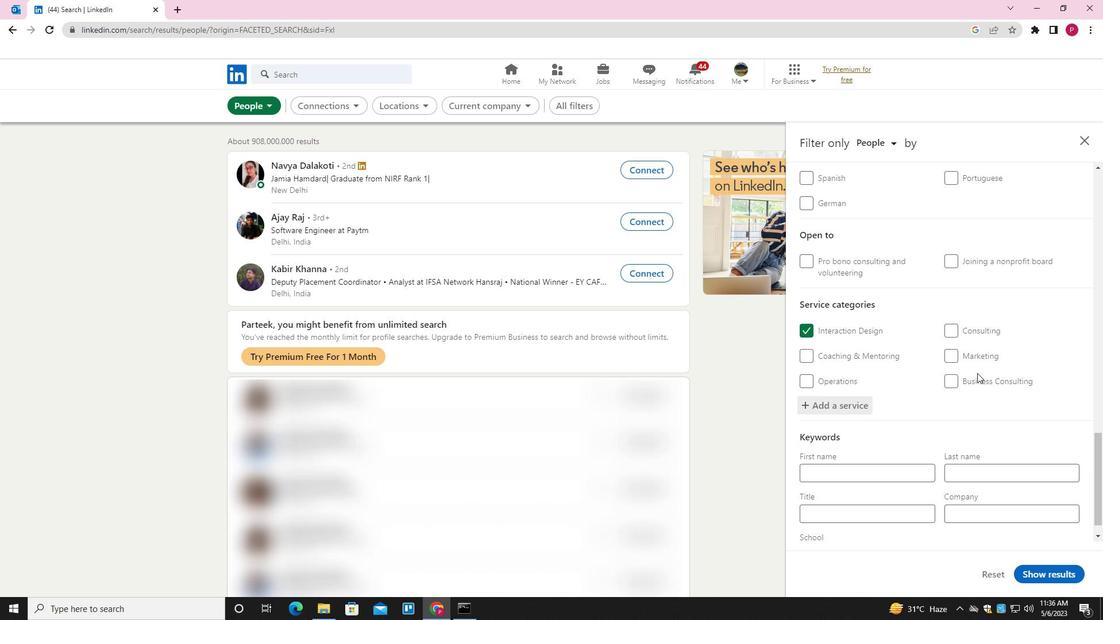 
Action: Mouse moved to (913, 487)
Screenshot: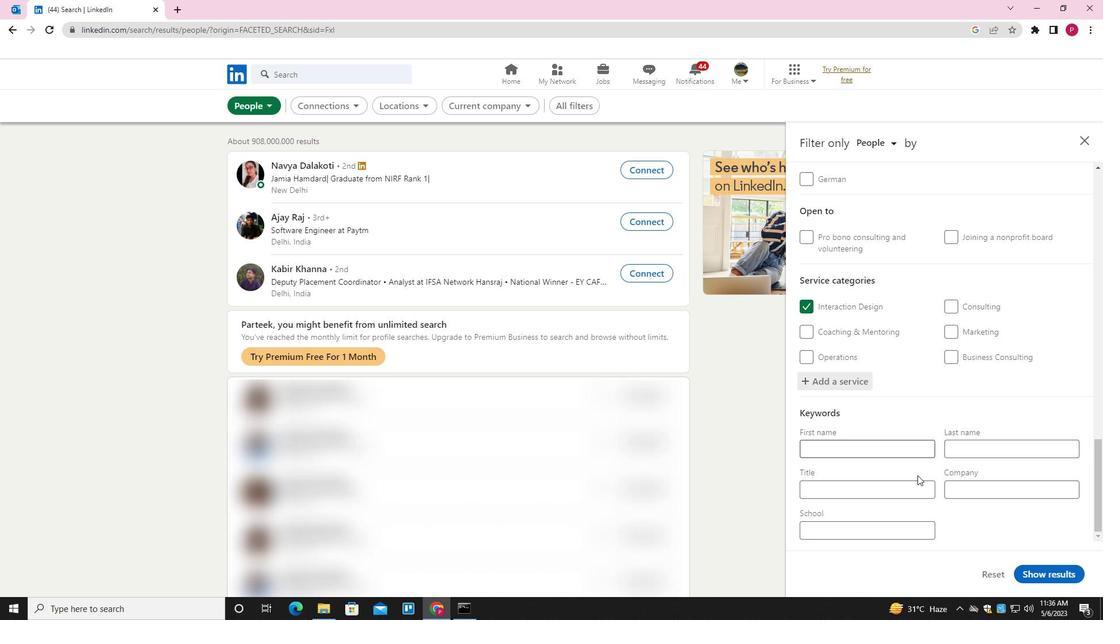 
Action: Mouse pressed left at (913, 487)
Screenshot: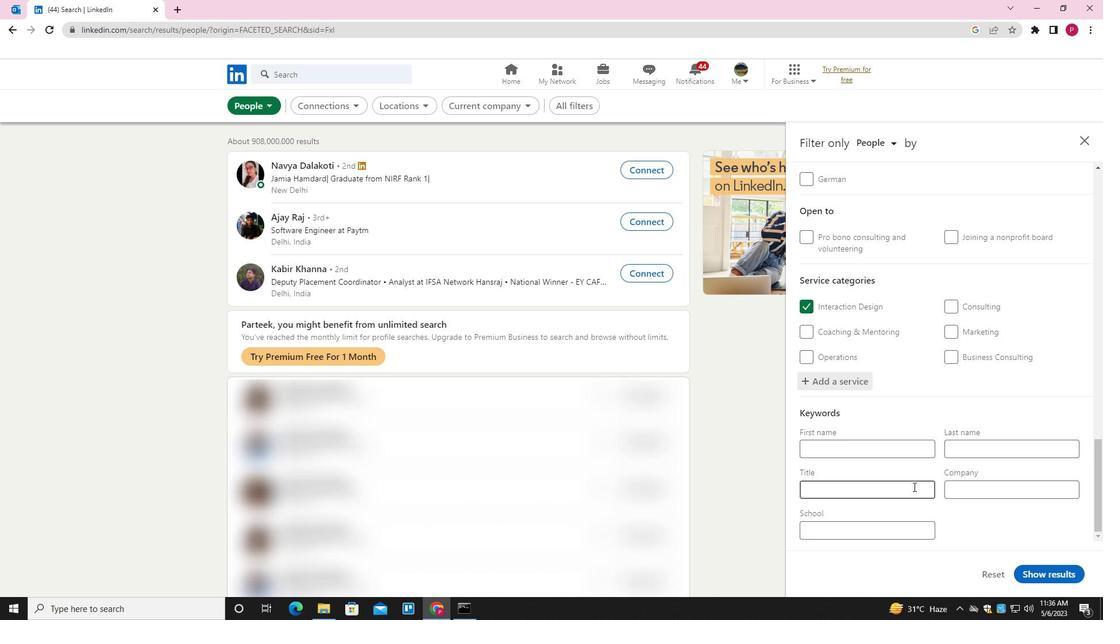 
Action: Key pressed <Key.shift>CONTENT<Key.space><Key.shift>MARKETING<Key.space><Key.shift><Key.shift>MANAGER
Screenshot: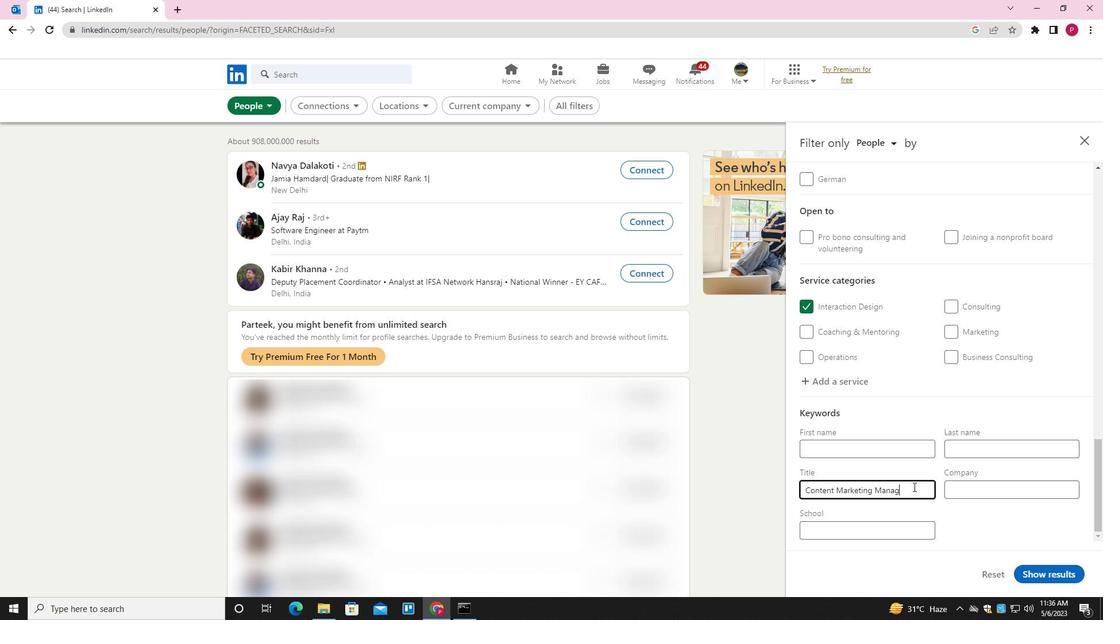 
Action: Mouse moved to (1061, 577)
Screenshot: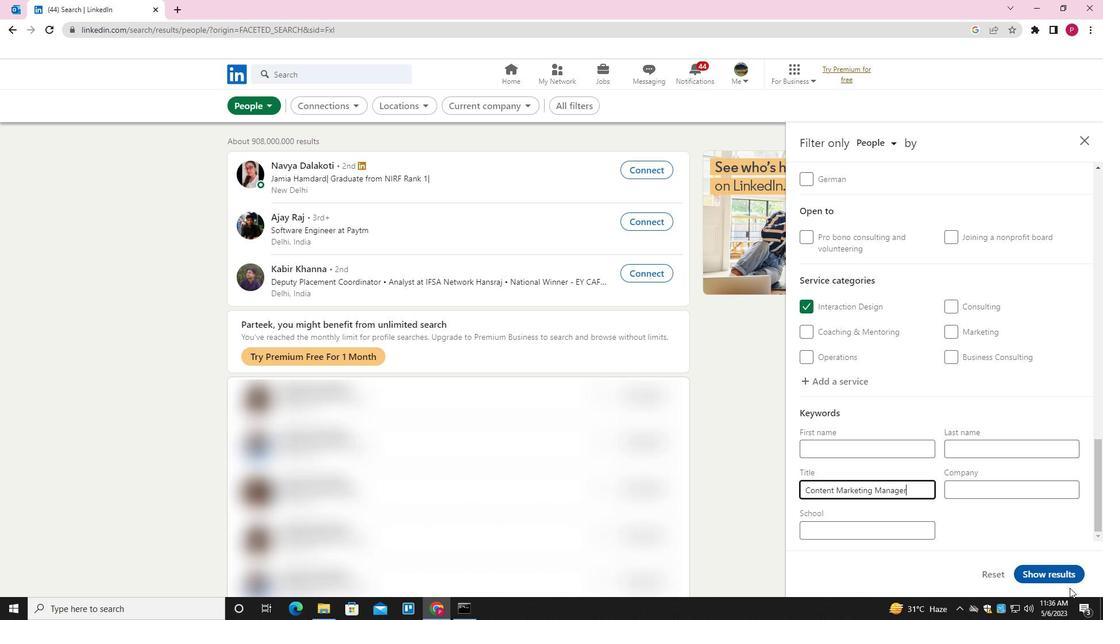 
Action: Mouse pressed left at (1061, 577)
Screenshot: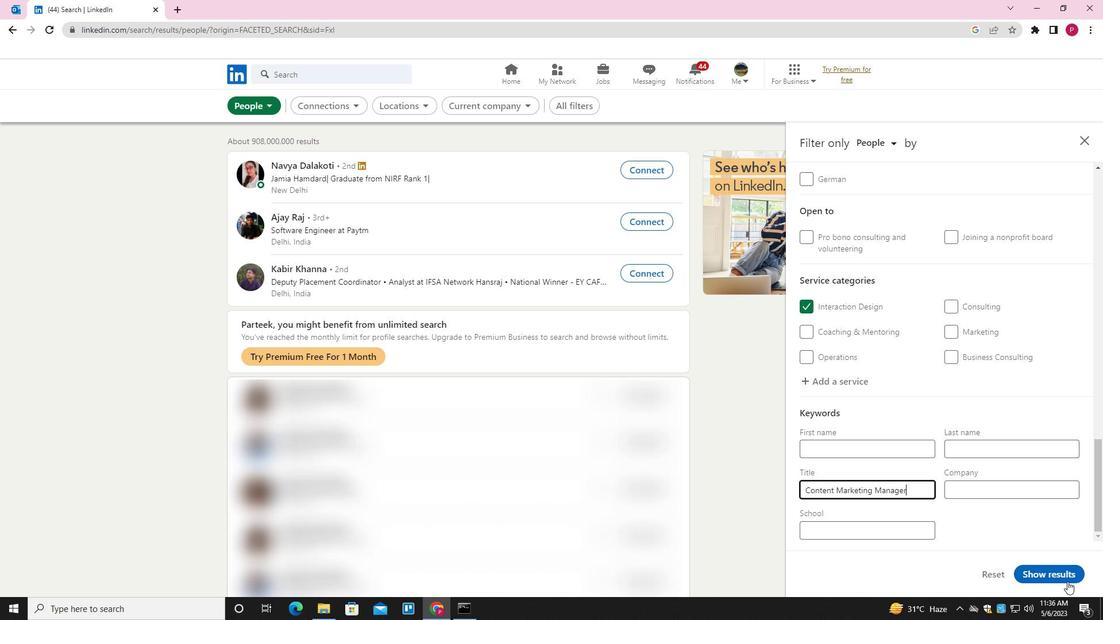 
Action: Mouse moved to (581, 237)
Screenshot: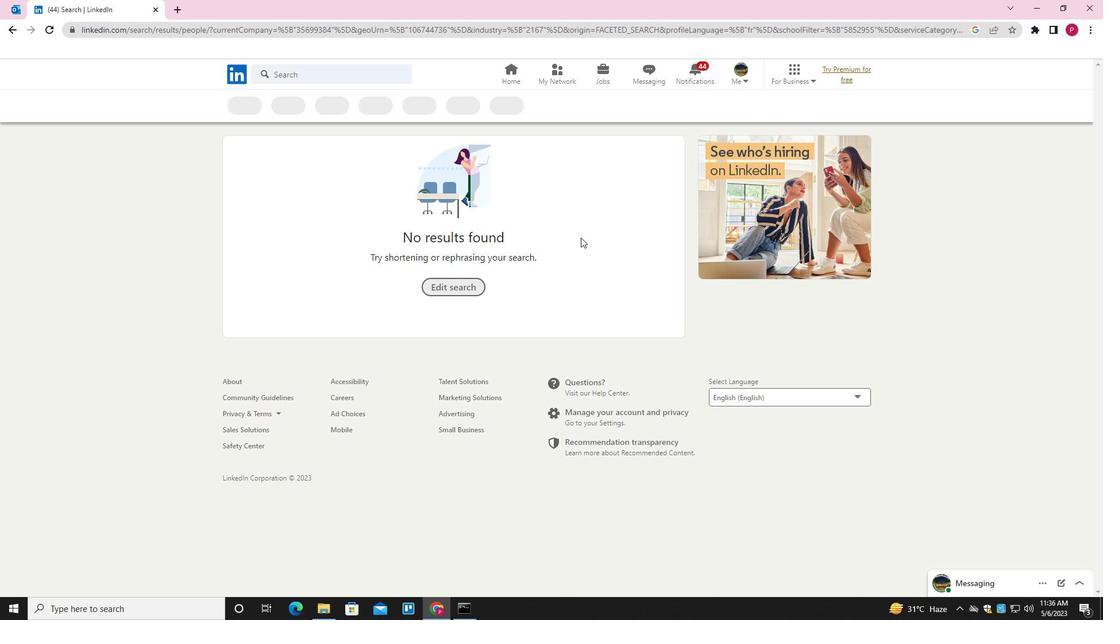 
